 Task: Assign Issue Issue0000000365 to Sprint Sprint0000000219 in Scrum Project Project0000000073 in Jira. Assign Issue Issue0000000366 to Sprint Sprint0000000220 in Scrum Project Project0000000074 in Jira. Assign Issue Issue0000000367 to Sprint Sprint0000000220 in Scrum Project Project0000000074 in Jira. Assign Issue Issue0000000368 to Sprint Sprint0000000221 in Scrum Project Project0000000074 in Jira. Assign Issue Issue0000000369 to Sprint Sprint0000000221 in Scrum Project Project0000000074 in Jira
Action: Mouse moved to (106, 283)
Screenshot: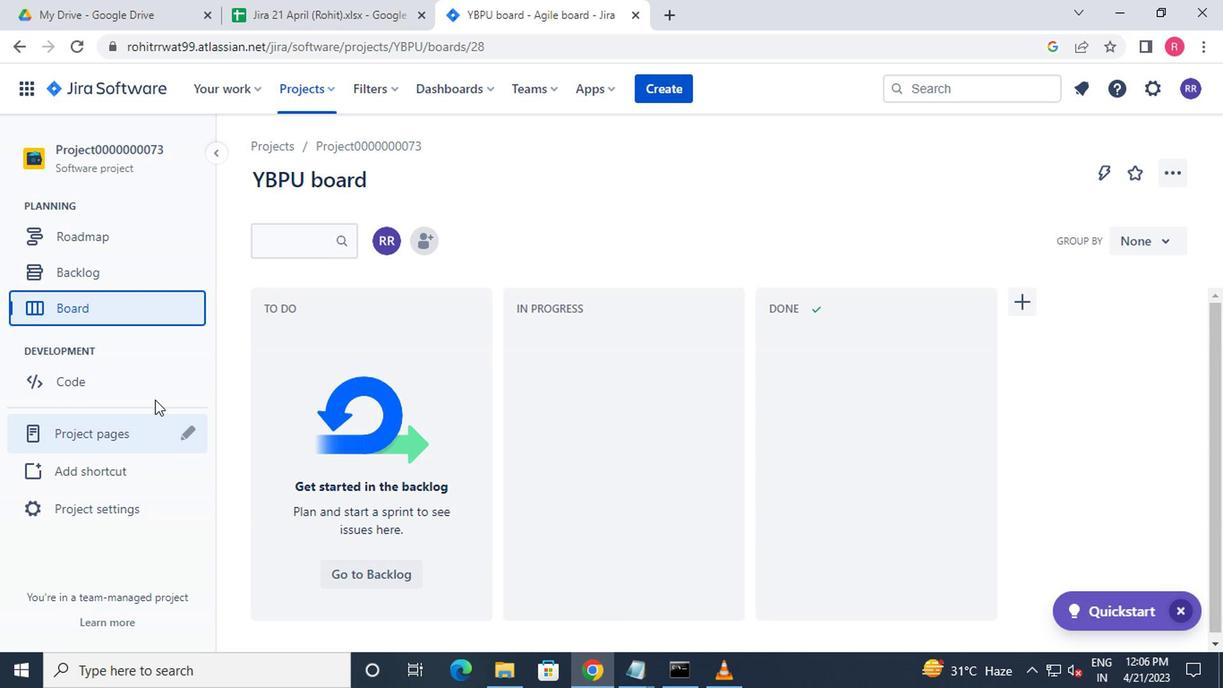 
Action: Mouse pressed left at (106, 283)
Screenshot: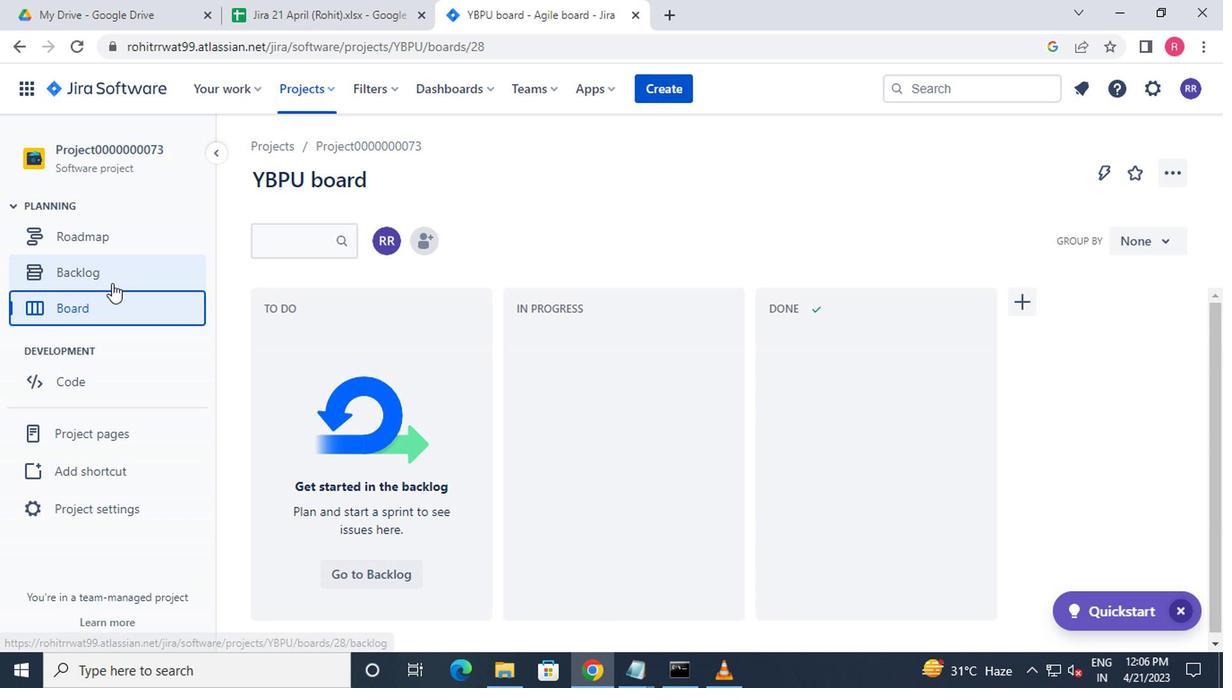 
Action: Mouse moved to (103, 318)
Screenshot: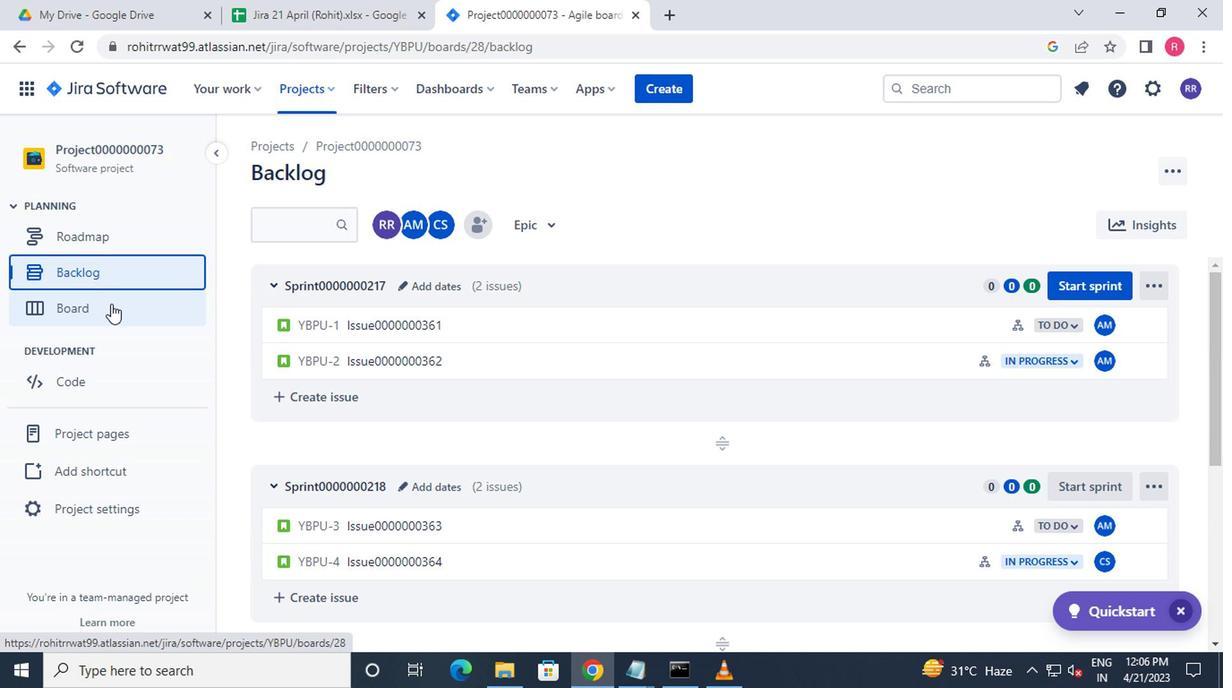 
Action: Mouse scrolled (103, 317) with delta (0, 0)
Screenshot: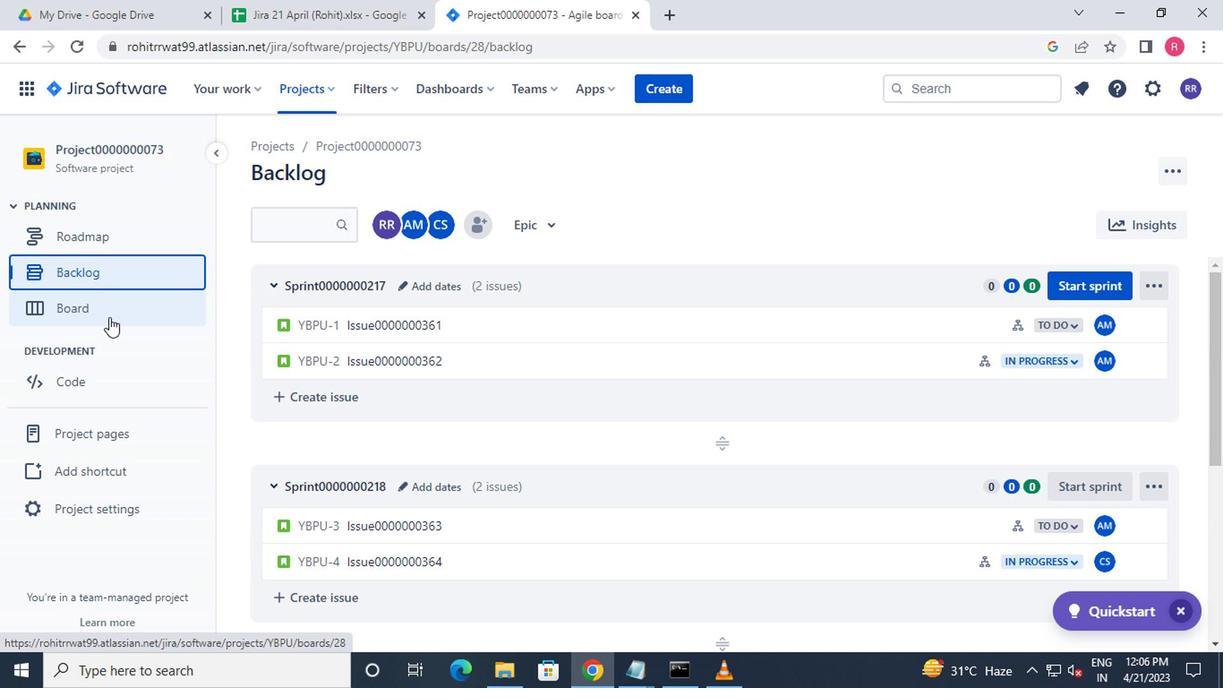 
Action: Mouse moved to (546, 504)
Screenshot: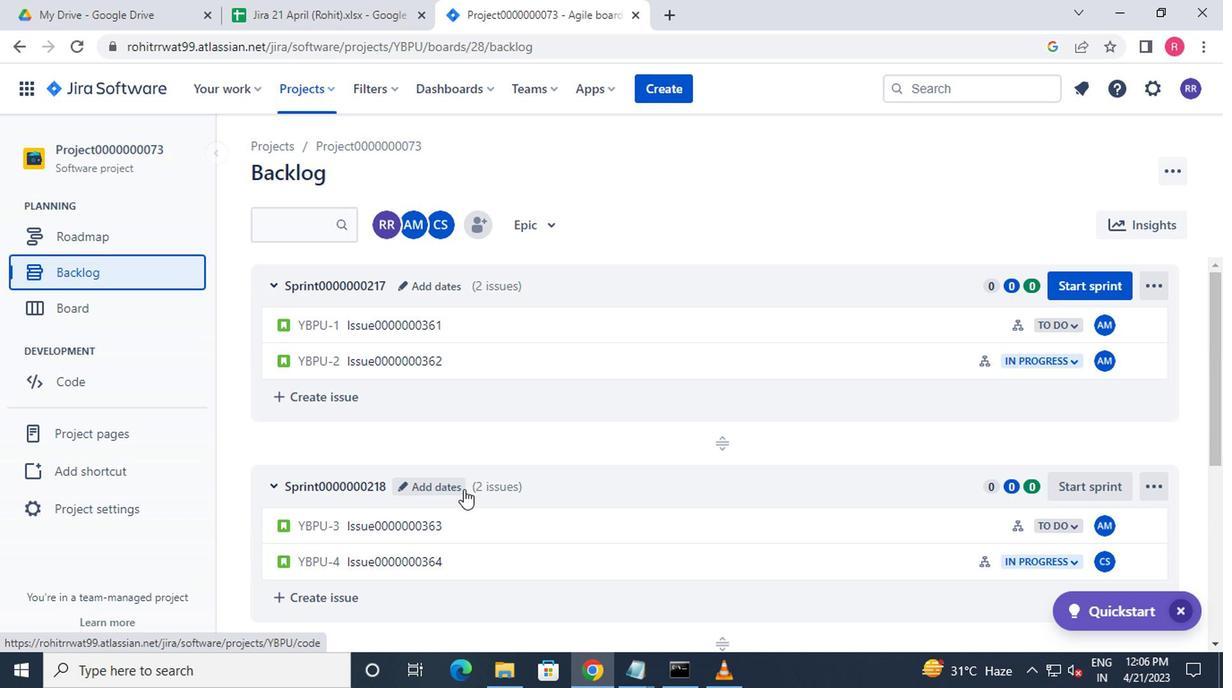 
Action: Mouse scrolled (546, 503) with delta (0, 0)
Screenshot: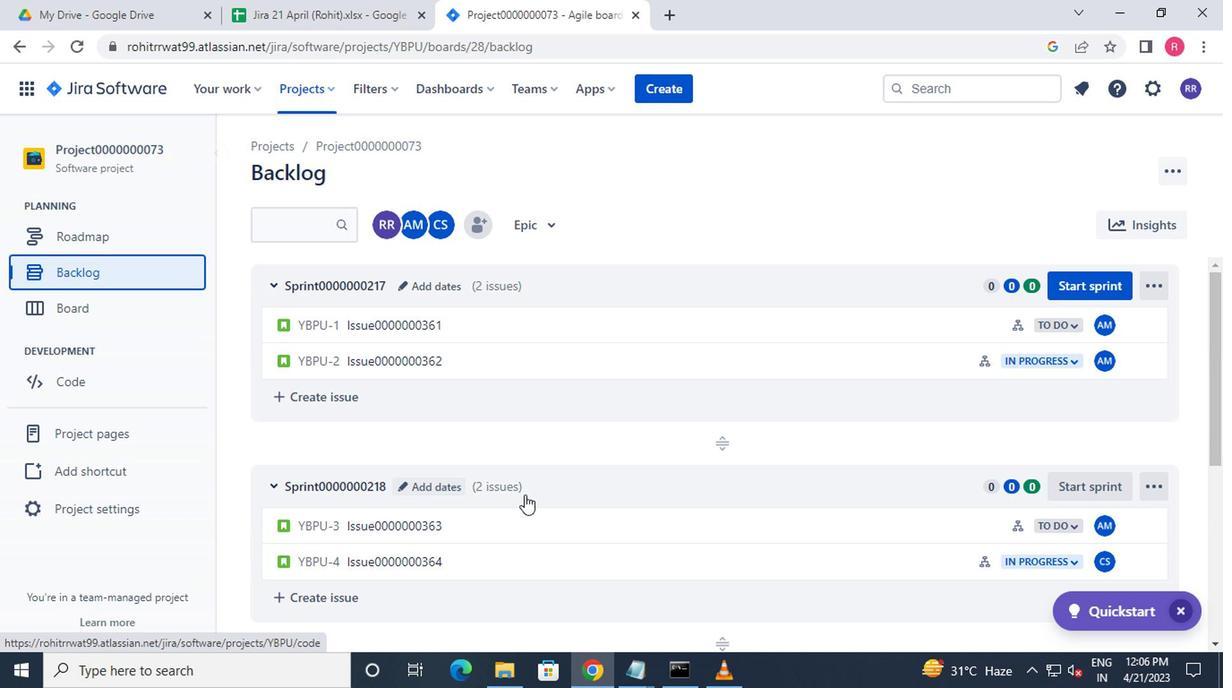 
Action: Mouse moved to (548, 506)
Screenshot: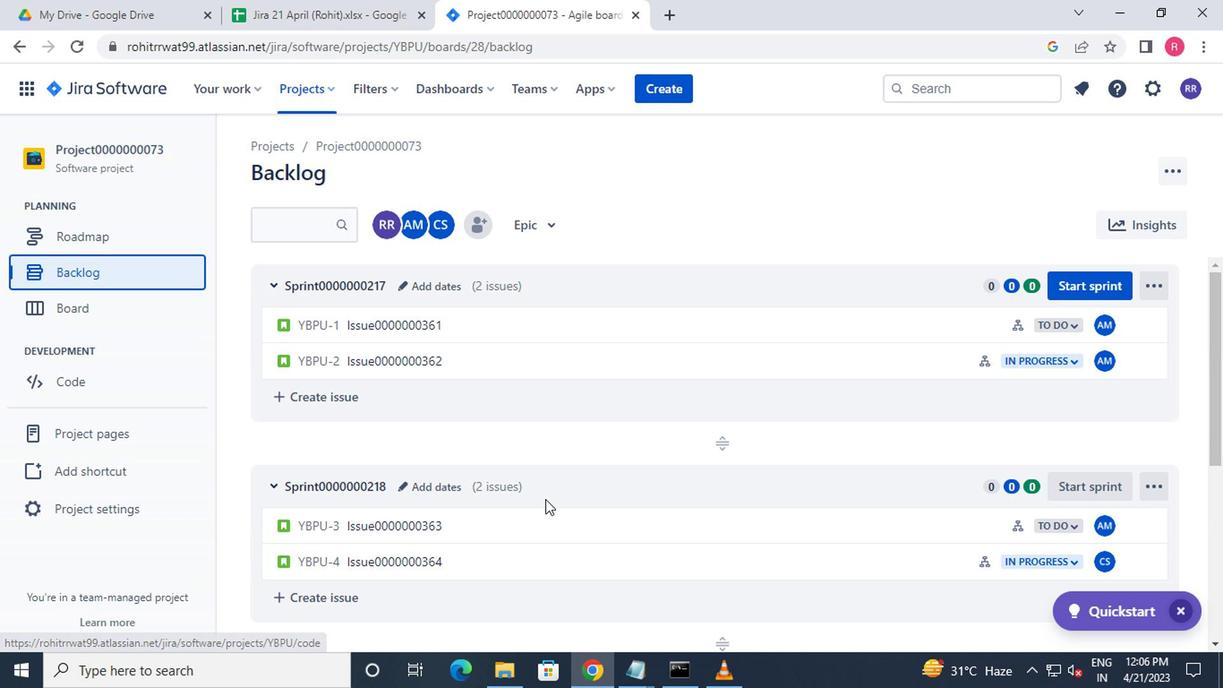 
Action: Mouse scrolled (548, 505) with delta (0, 0)
Screenshot: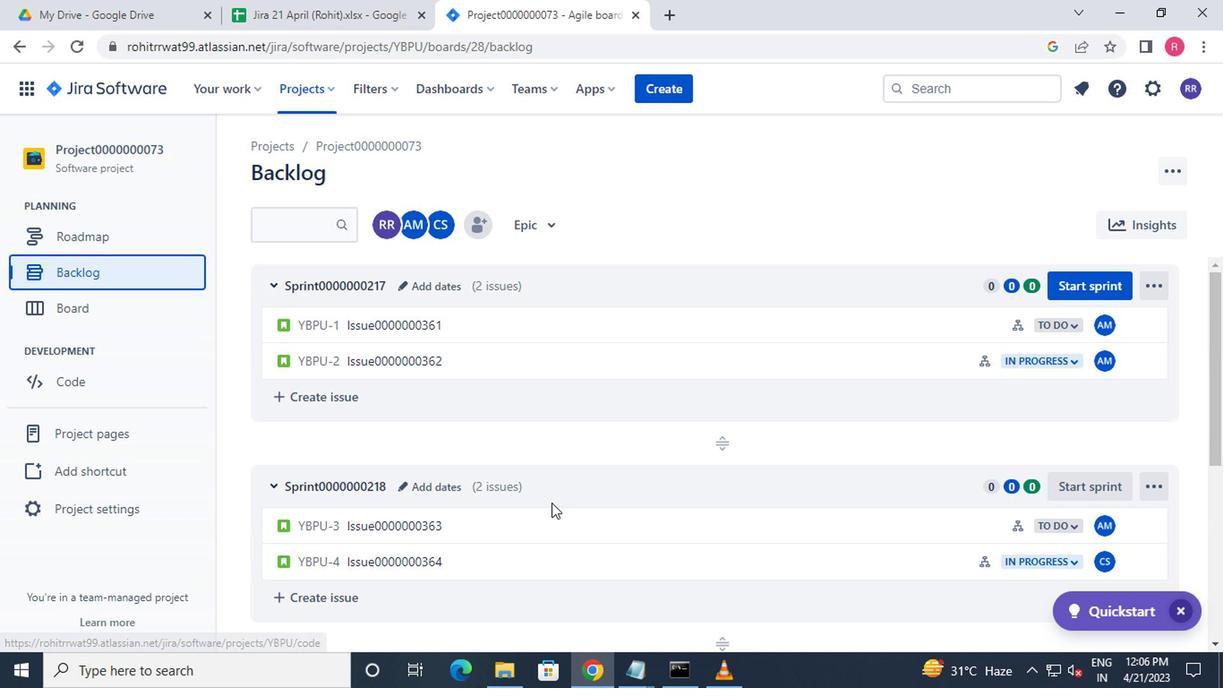 
Action: Mouse moved to (554, 479)
Screenshot: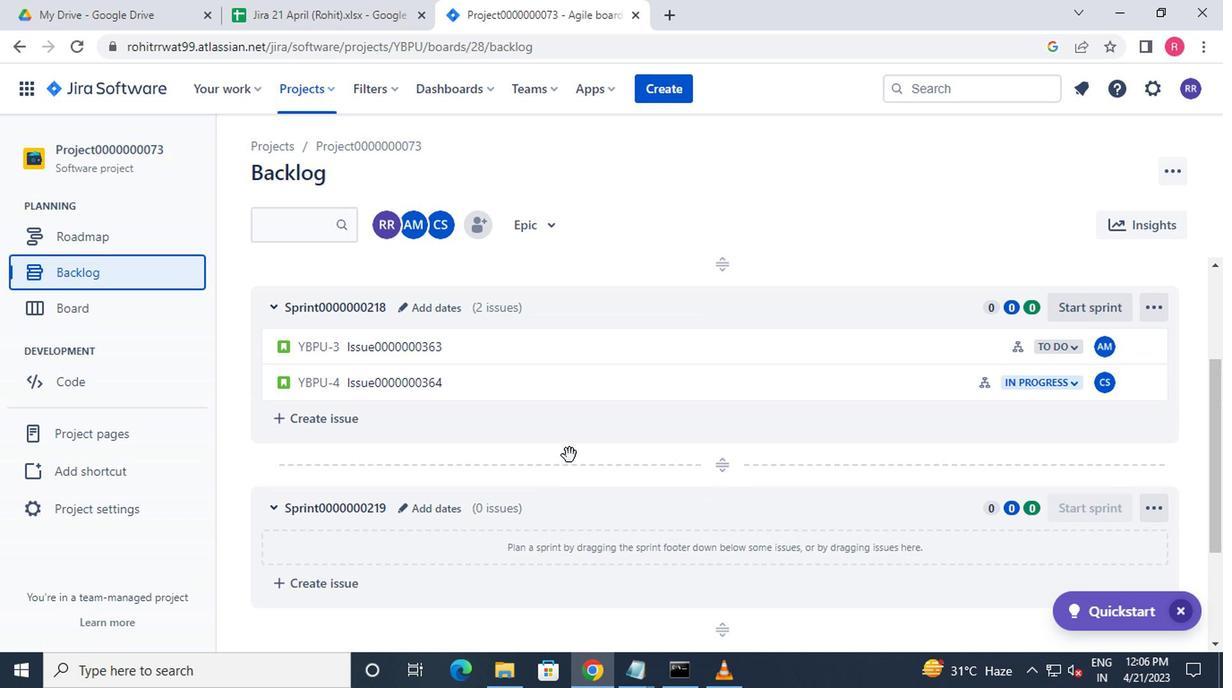
Action: Mouse scrolled (554, 479) with delta (0, 0)
Screenshot: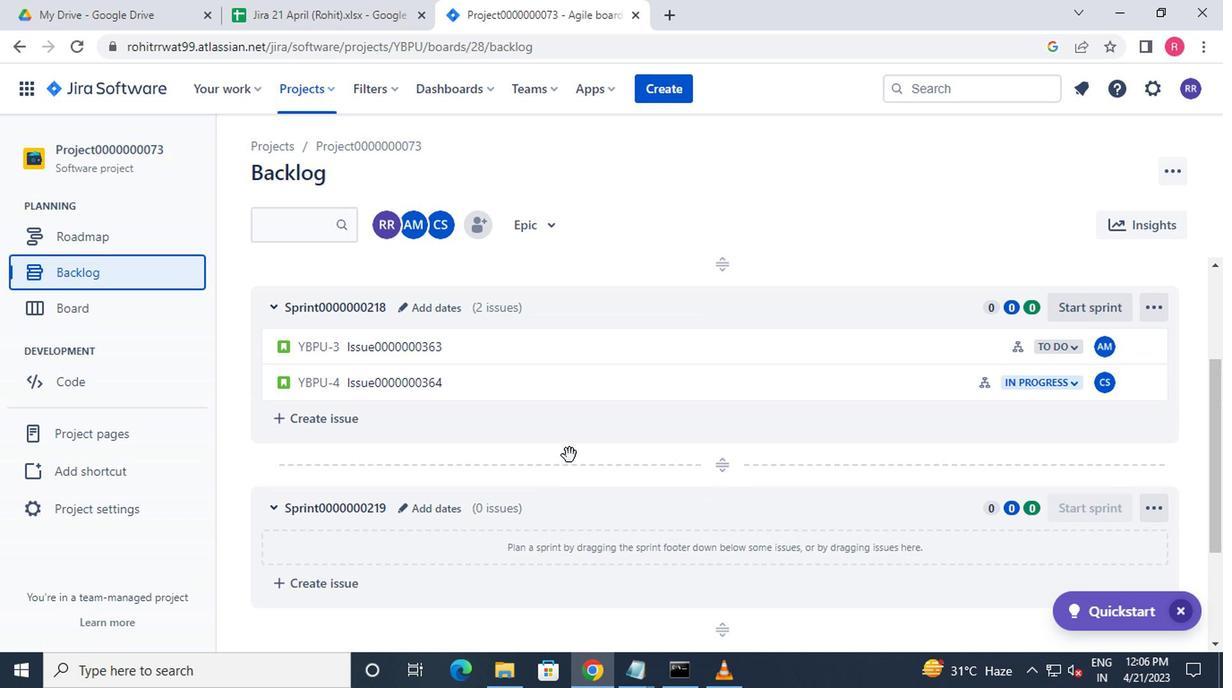 
Action: Mouse moved to (555, 486)
Screenshot: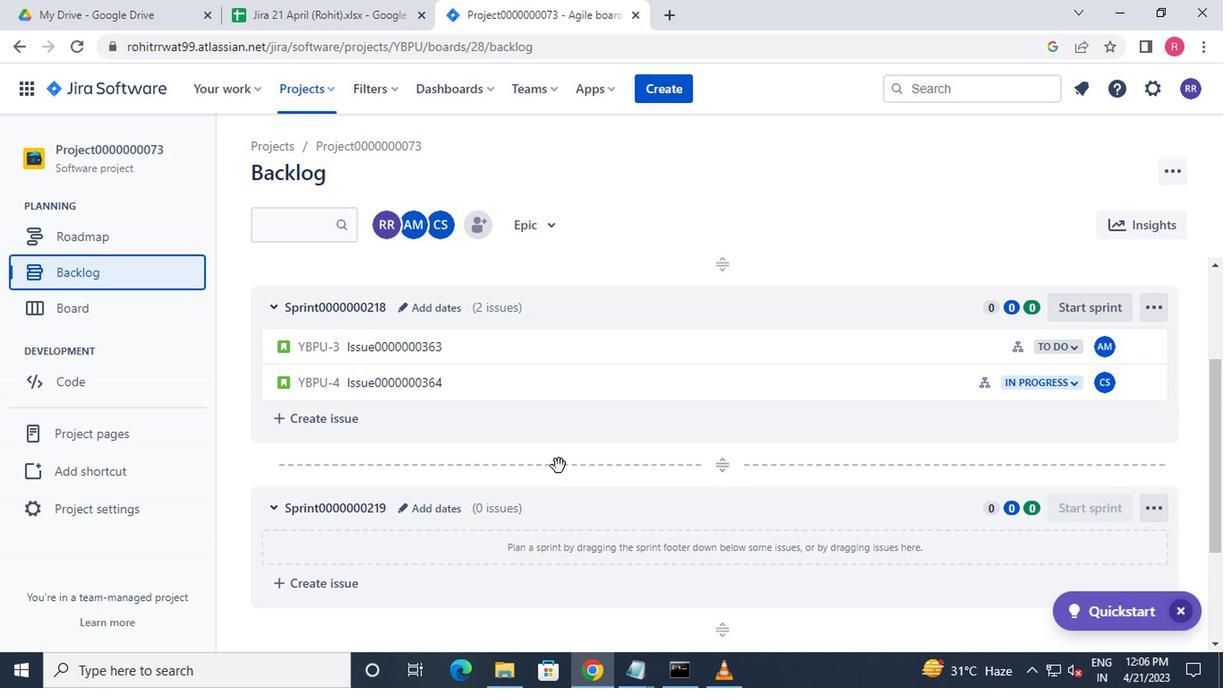 
Action: Mouse scrolled (555, 486) with delta (0, 0)
Screenshot: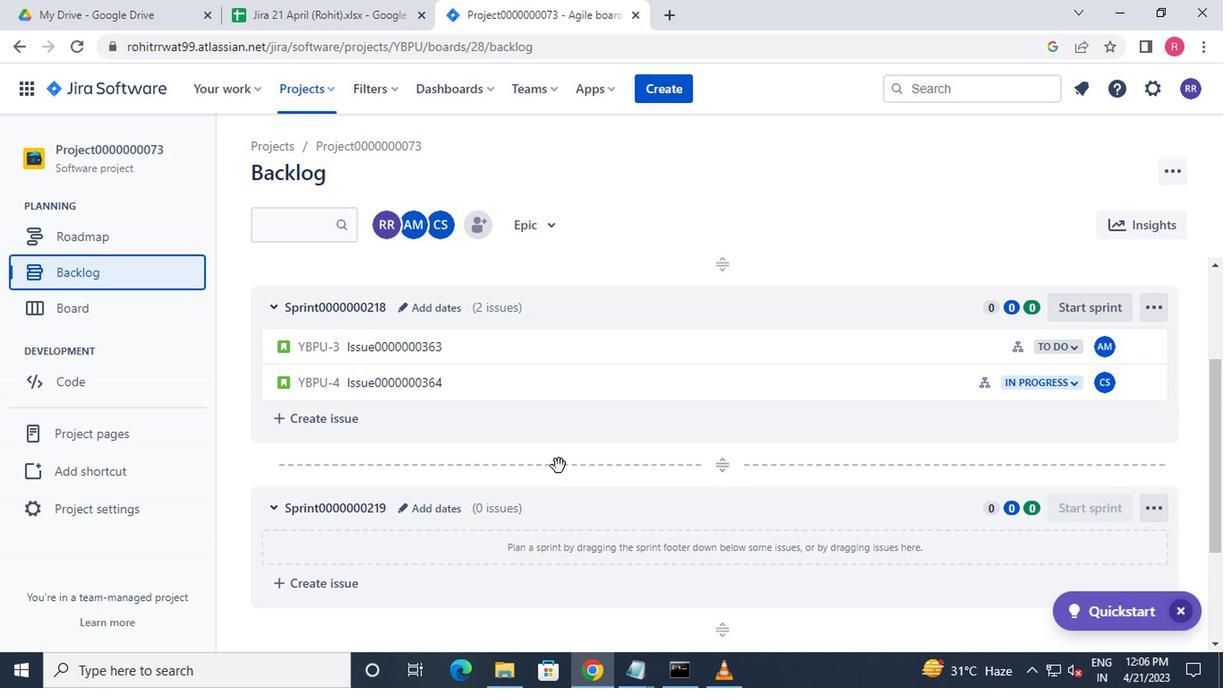 
Action: Mouse moved to (557, 488)
Screenshot: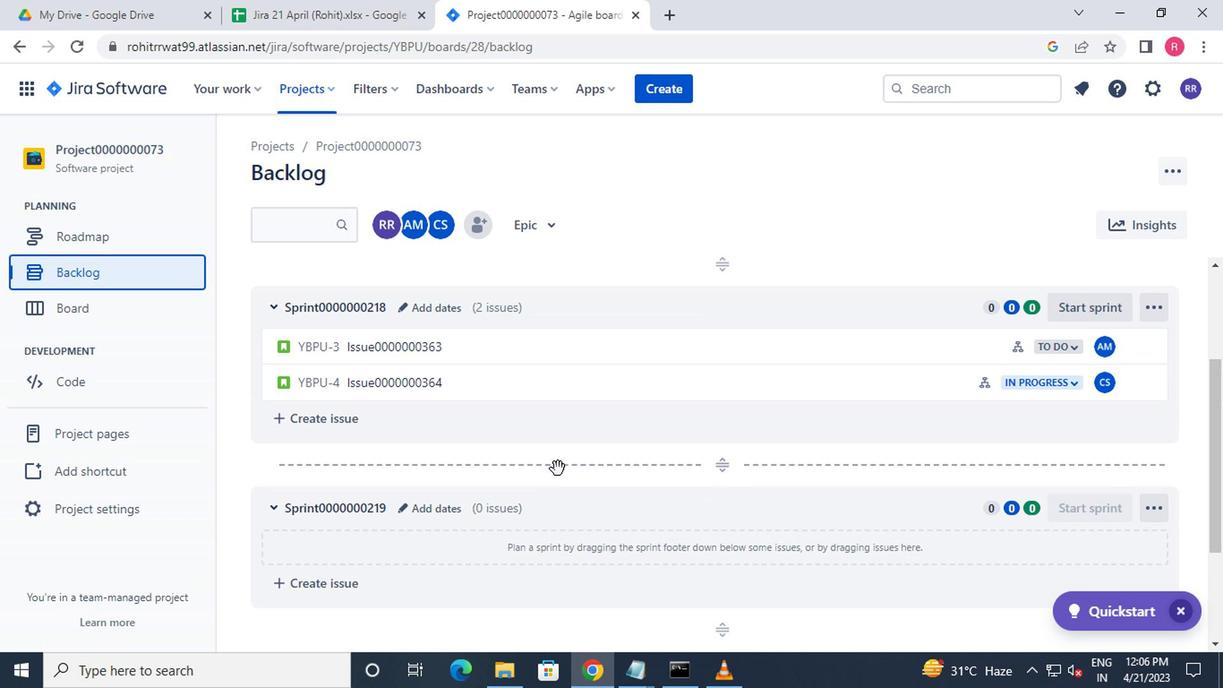 
Action: Mouse scrolled (557, 486) with delta (0, -1)
Screenshot: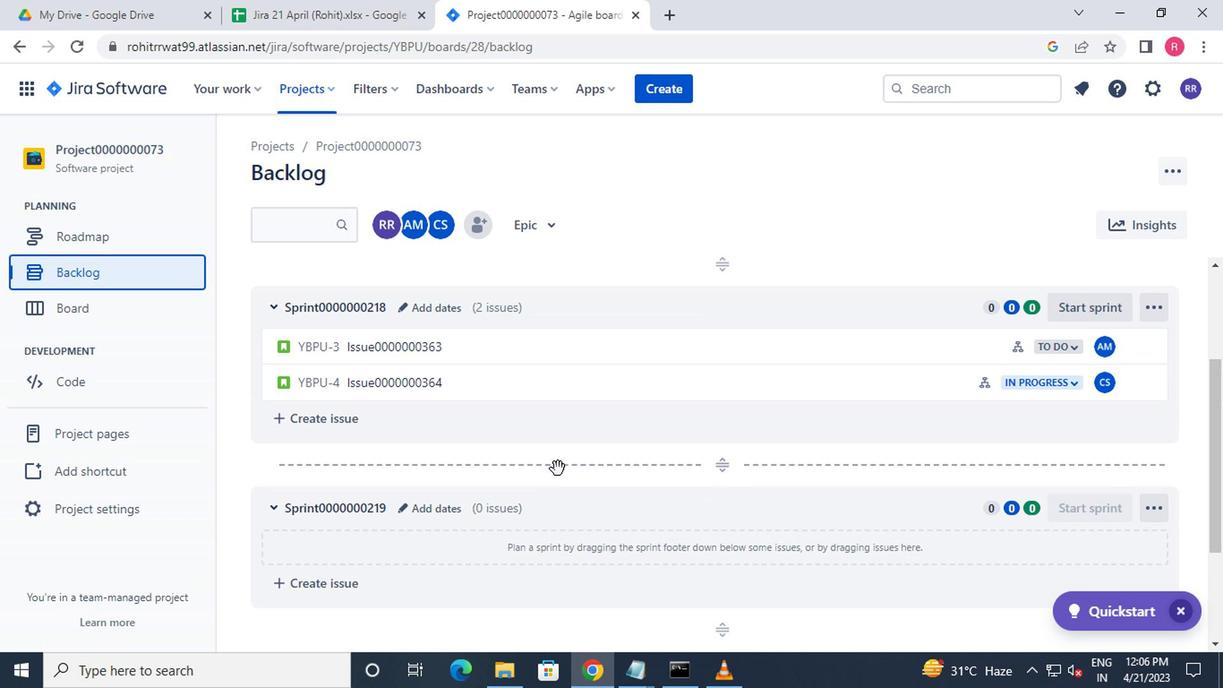 
Action: Mouse moved to (559, 490)
Screenshot: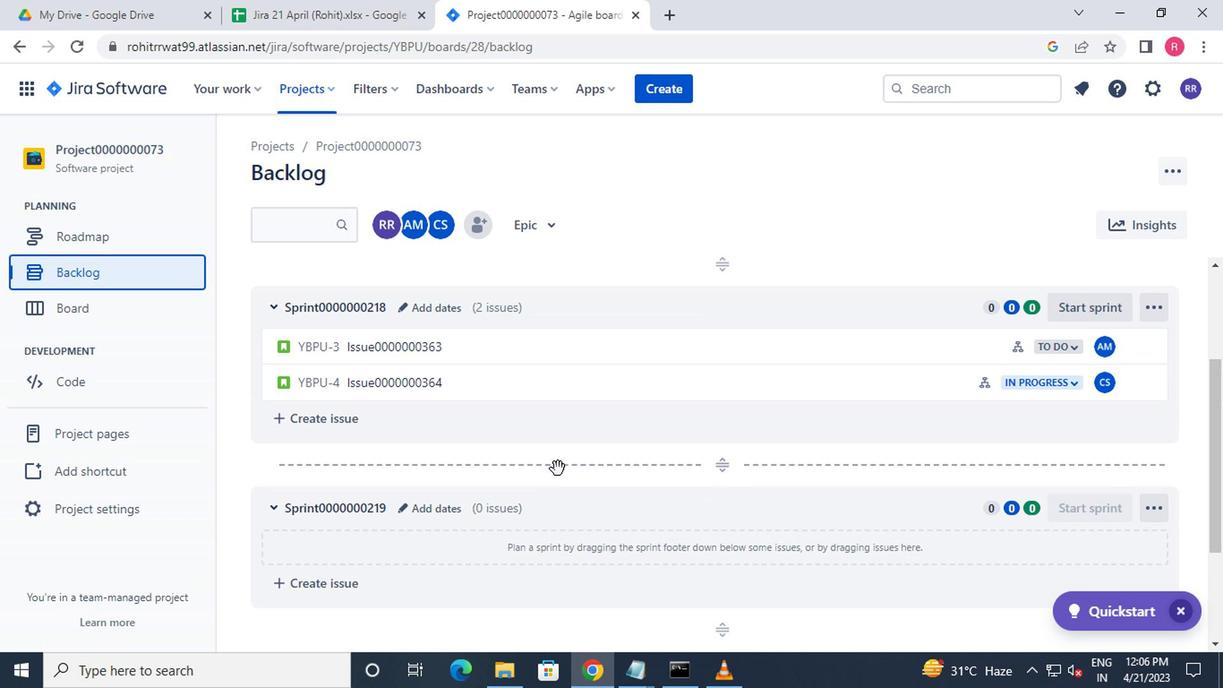 
Action: Mouse scrolled (559, 490) with delta (0, 0)
Screenshot: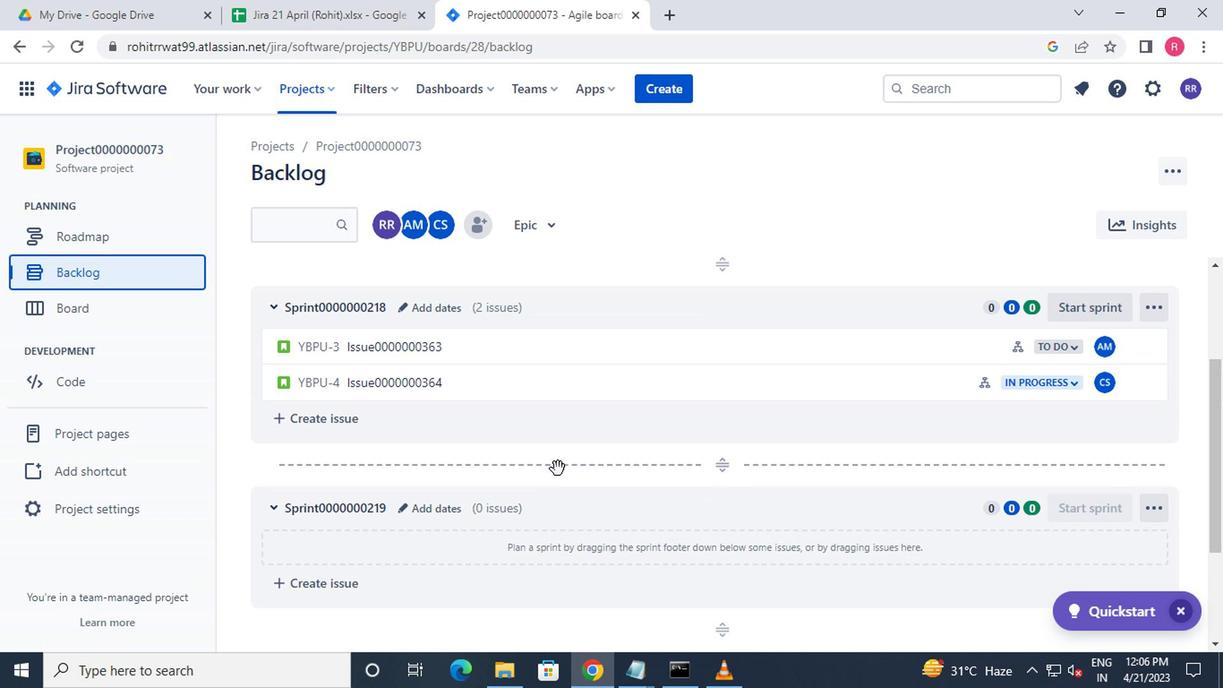 
Action: Mouse moved to (559, 509)
Screenshot: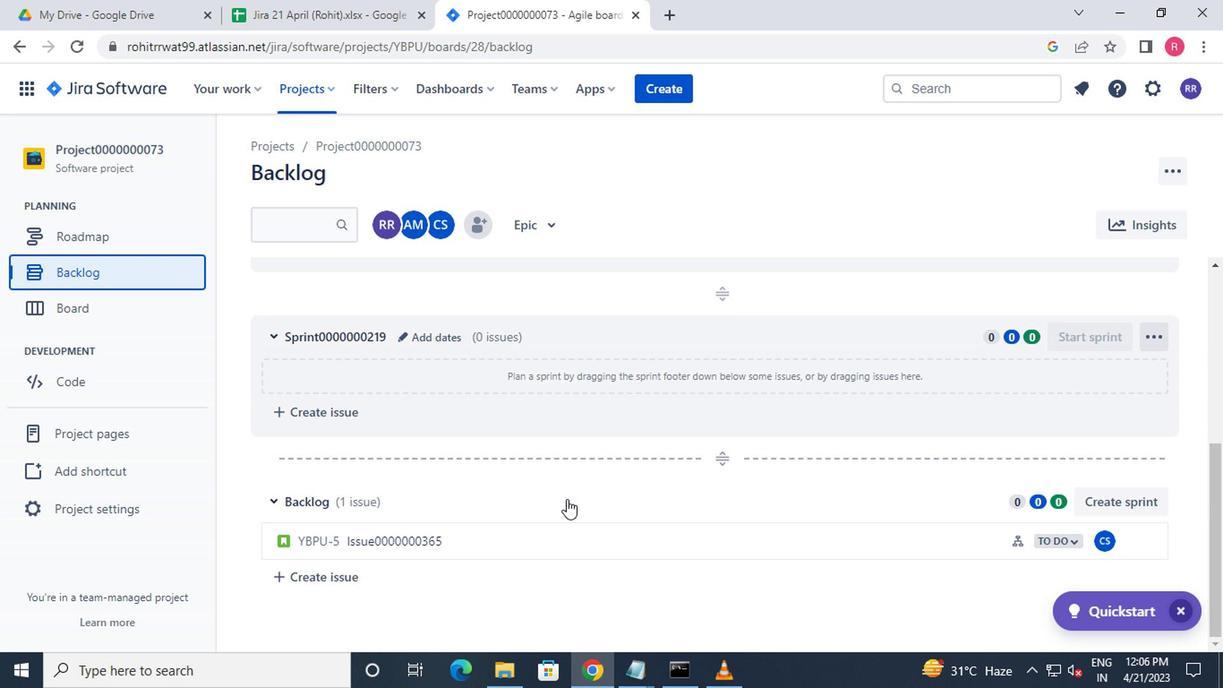 
Action: Mouse scrolled (559, 508) with delta (0, -1)
Screenshot: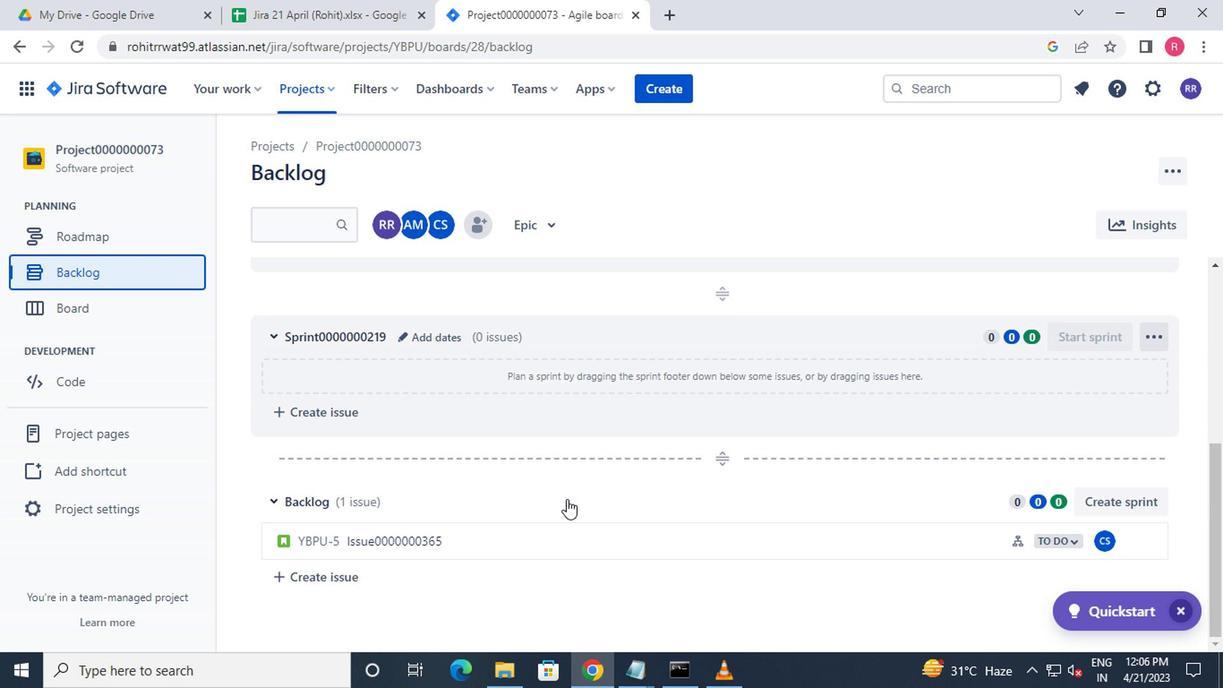 
Action: Mouse moved to (559, 511)
Screenshot: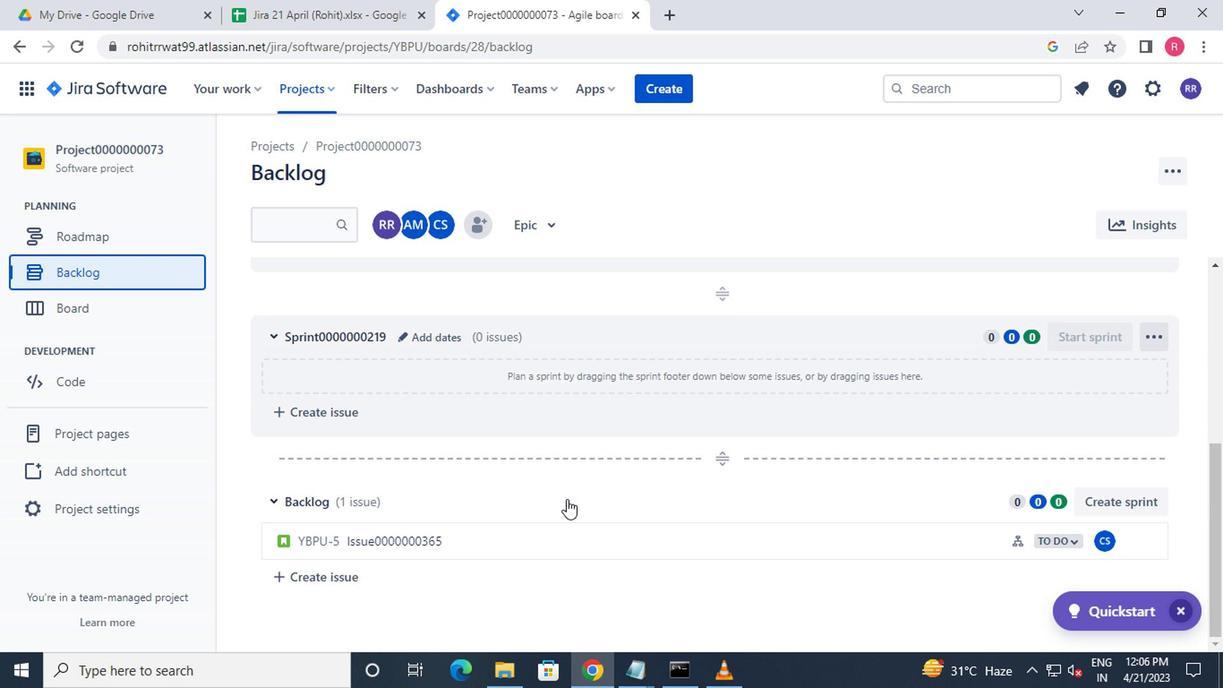 
Action: Mouse scrolled (559, 510) with delta (0, 0)
Screenshot: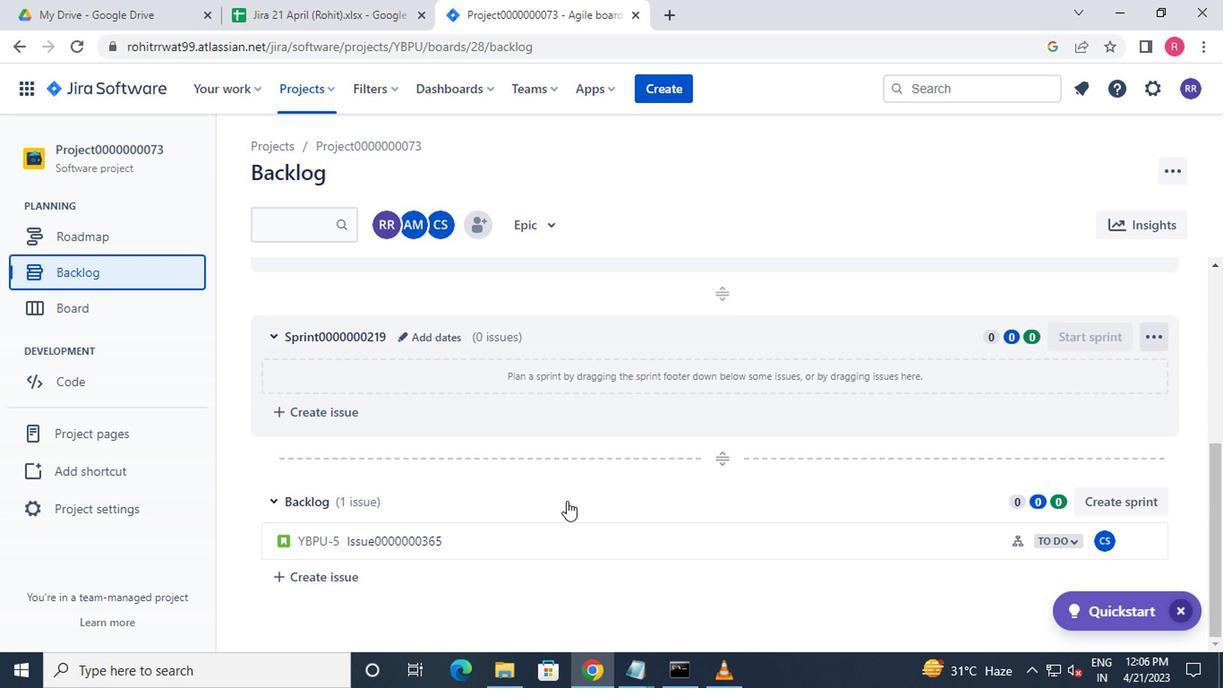 
Action: Mouse moved to (1137, 549)
Screenshot: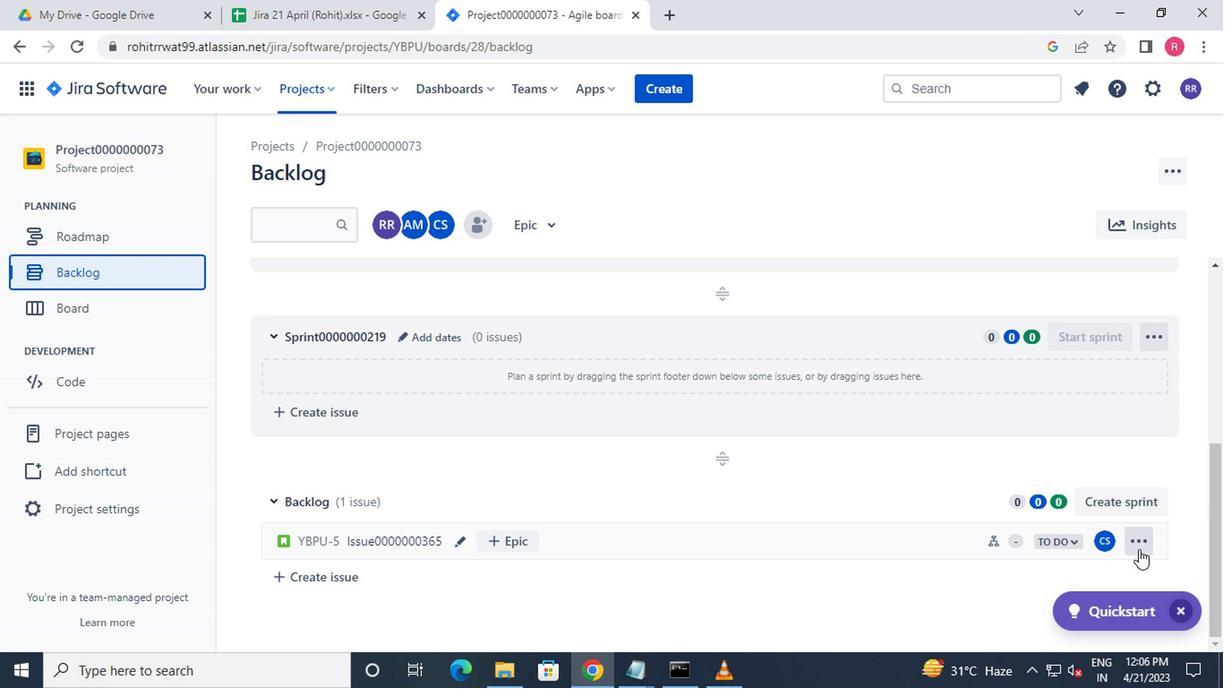 
Action: Mouse pressed left at (1137, 549)
Screenshot: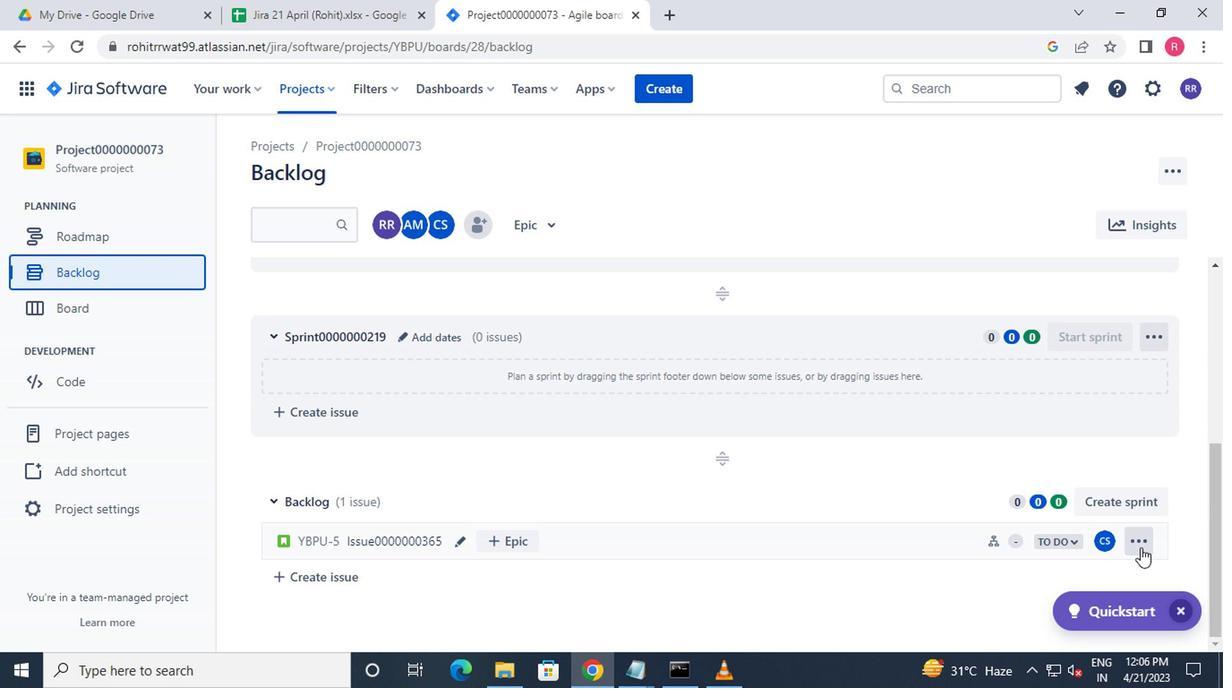 
Action: Mouse moved to (1109, 465)
Screenshot: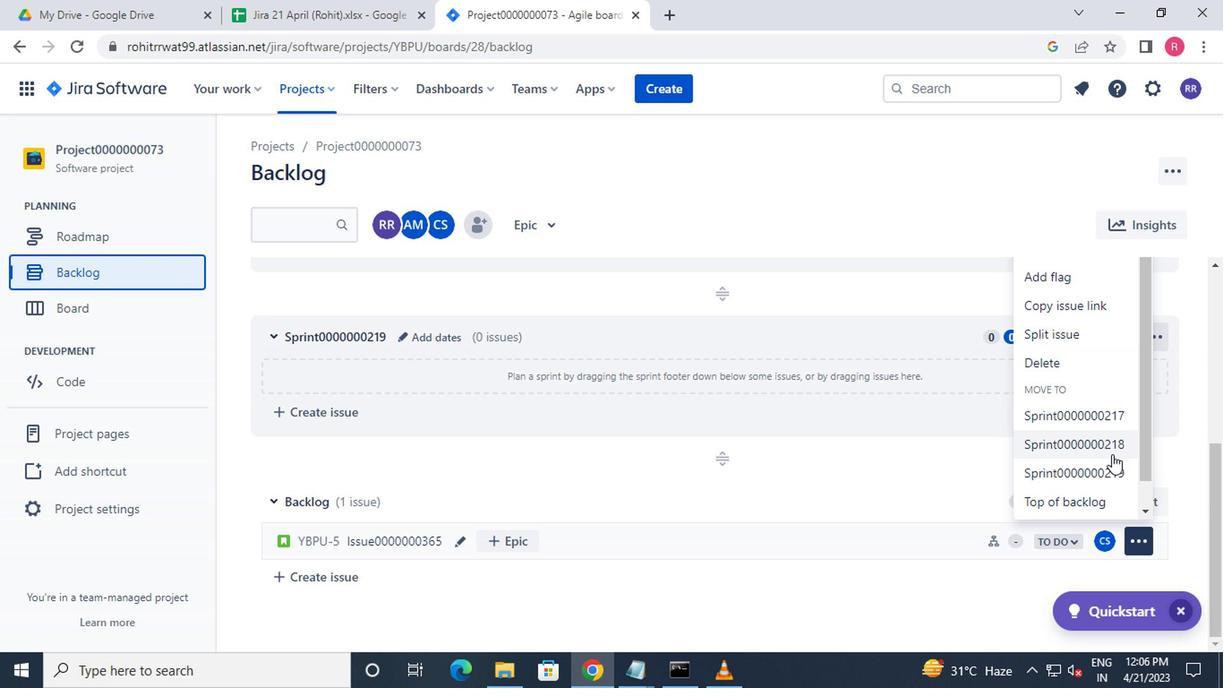 
Action: Mouse pressed left at (1109, 465)
Screenshot: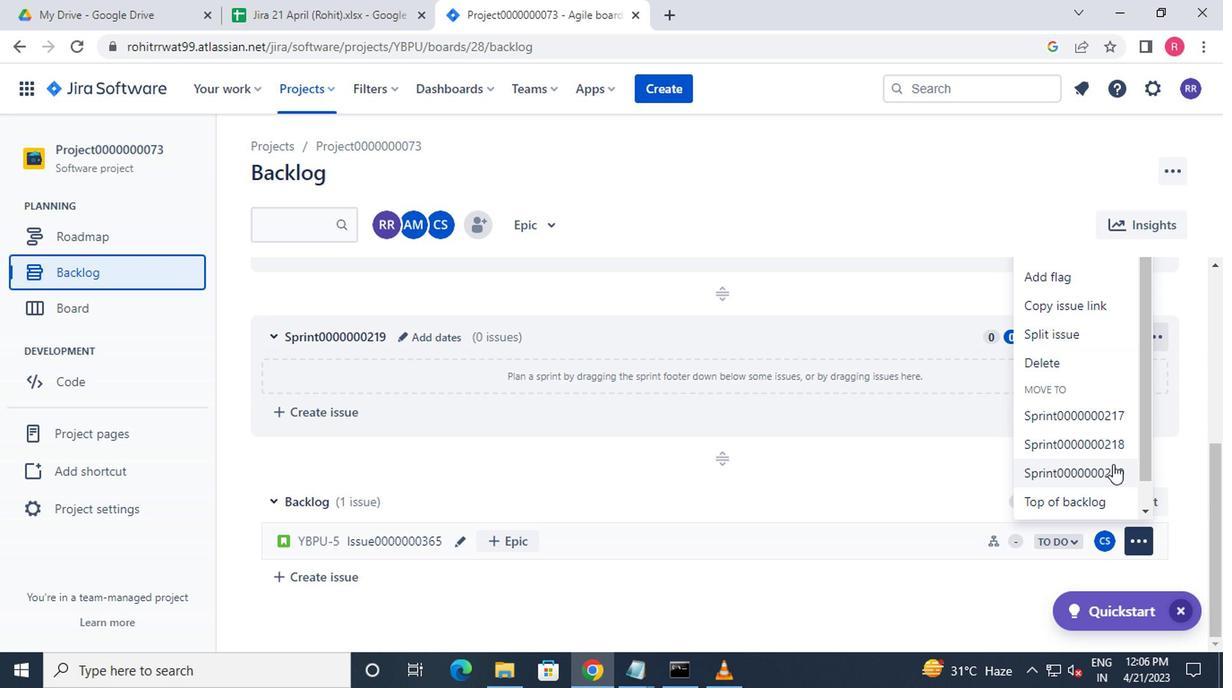 
Action: Mouse moved to (317, 90)
Screenshot: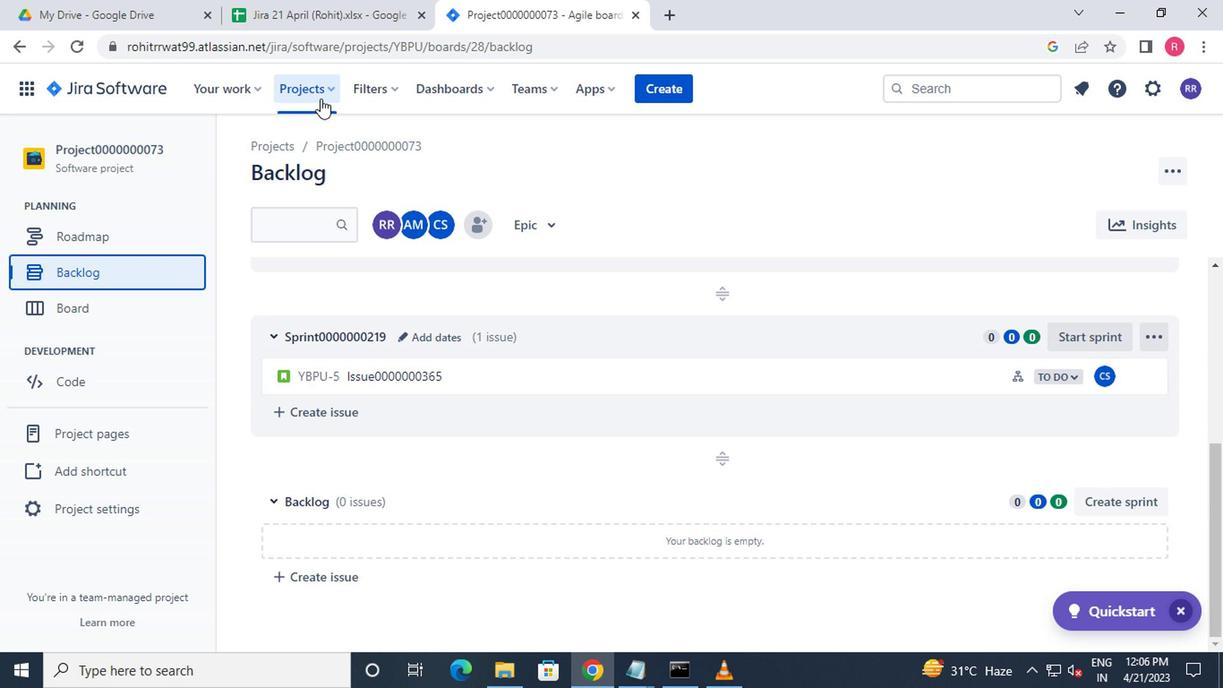 
Action: Mouse pressed left at (317, 90)
Screenshot: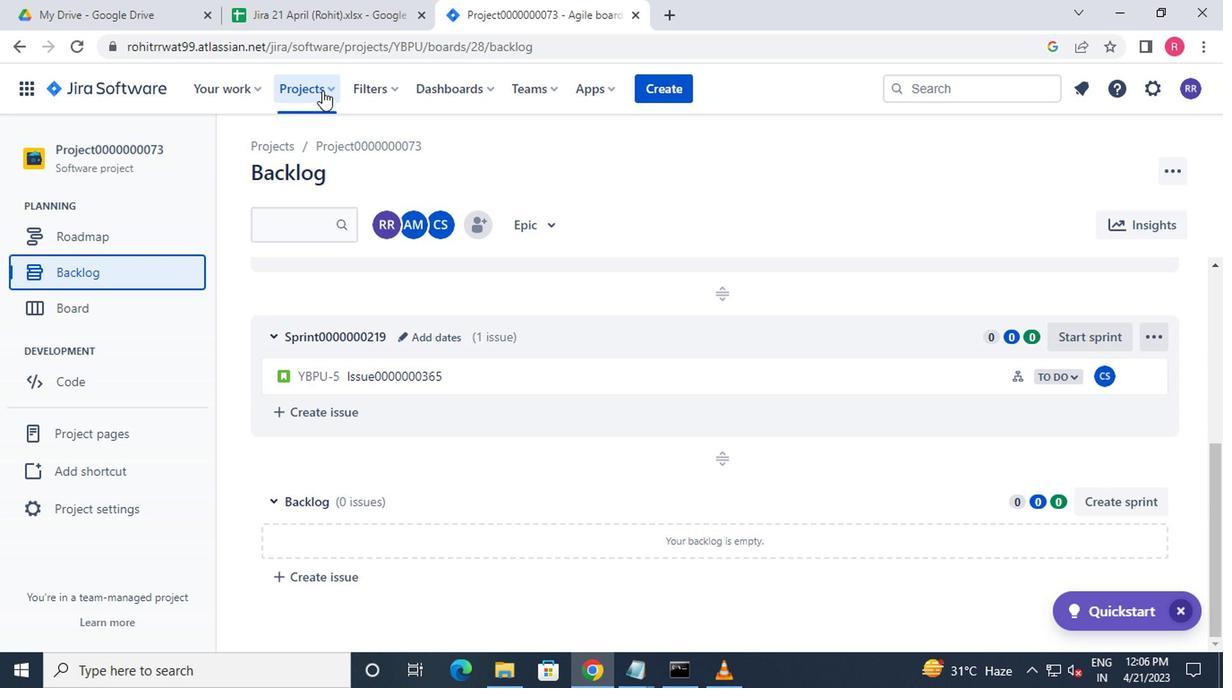 
Action: Mouse moved to (383, 209)
Screenshot: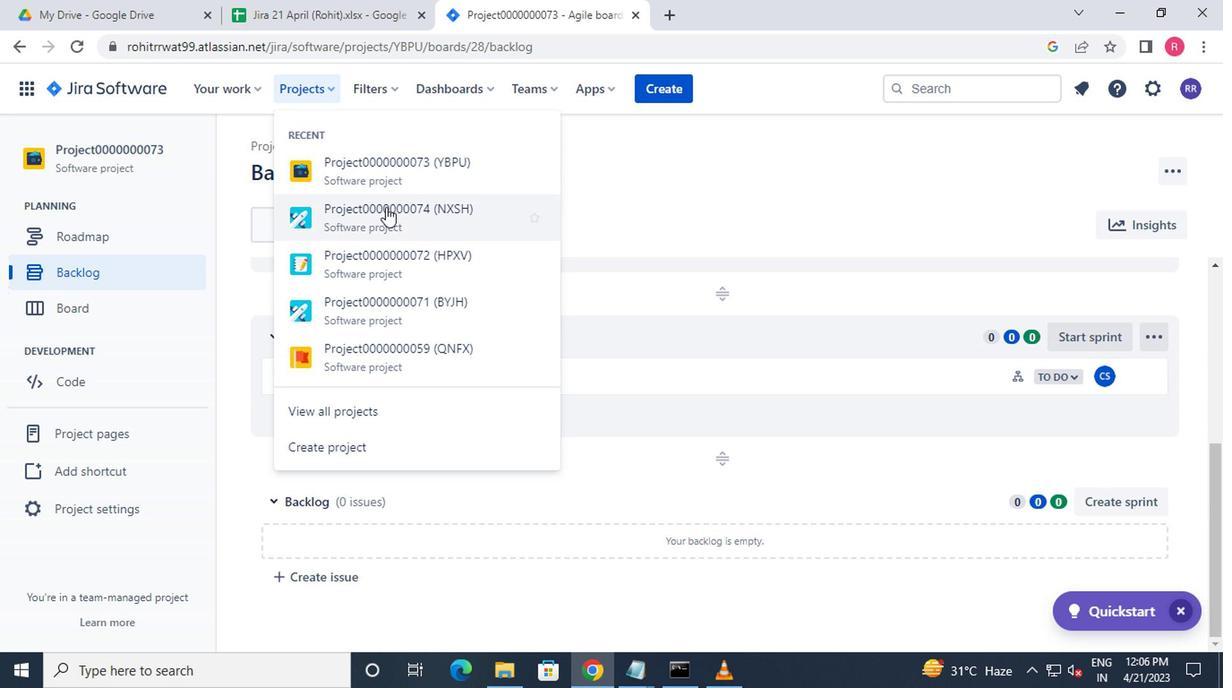 
Action: Mouse pressed left at (383, 209)
Screenshot: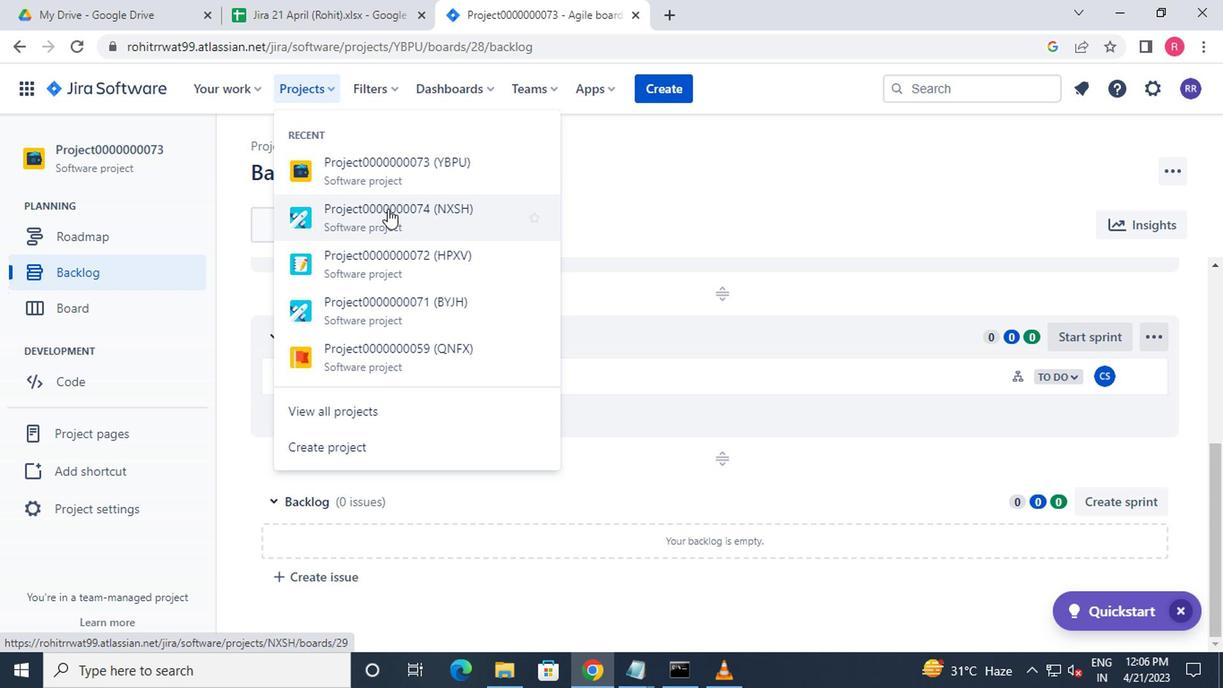 
Action: Mouse moved to (539, 341)
Screenshot: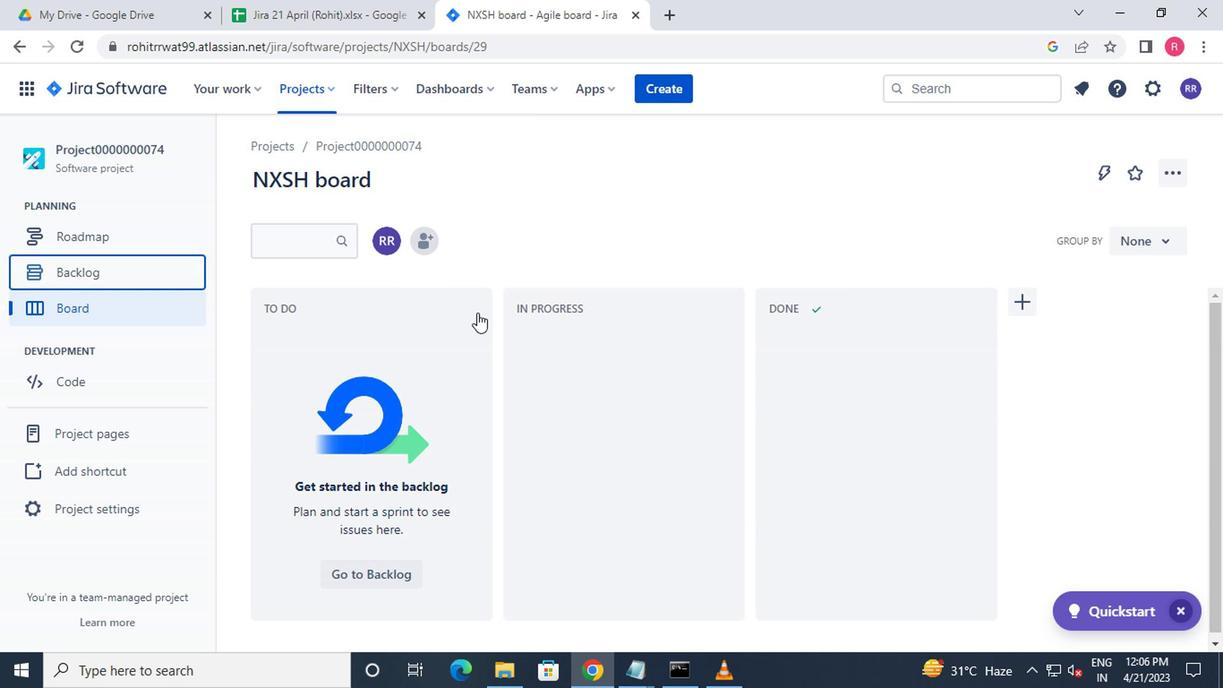 
Action: Mouse scrolled (539, 340) with delta (0, -1)
Screenshot: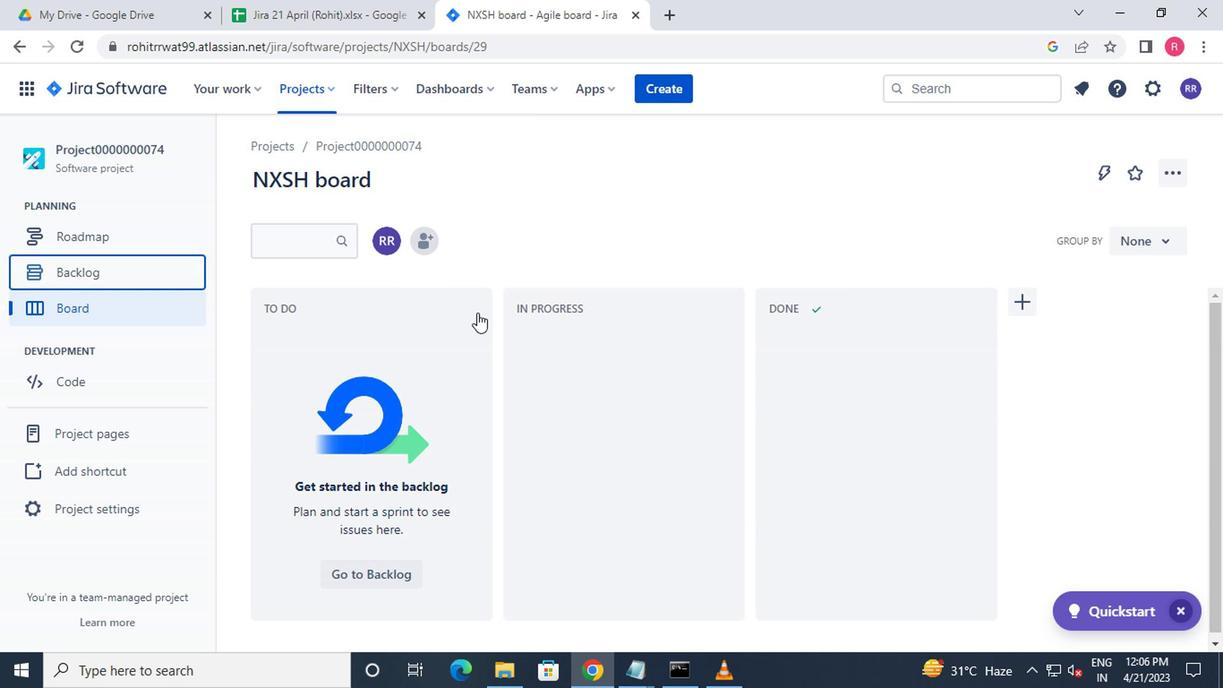 
Action: Mouse moved to (540, 342)
Screenshot: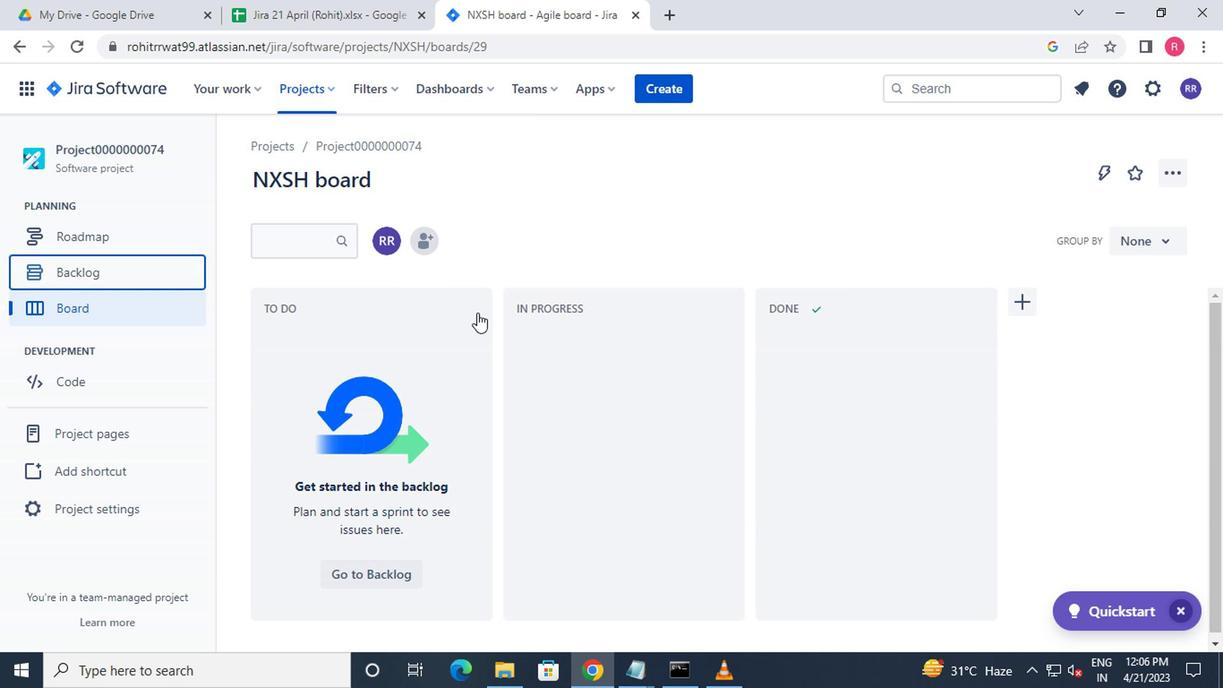 
Action: Mouse scrolled (540, 341) with delta (0, 0)
Screenshot: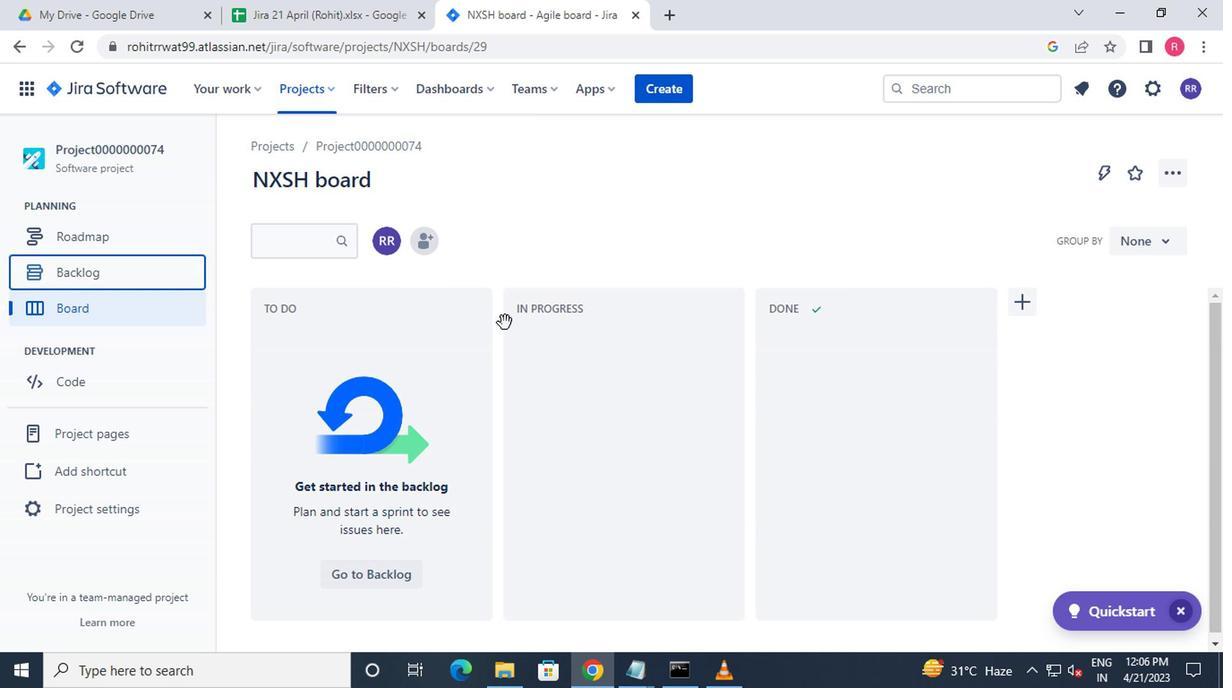 
Action: Mouse scrolled (540, 341) with delta (0, 0)
Screenshot: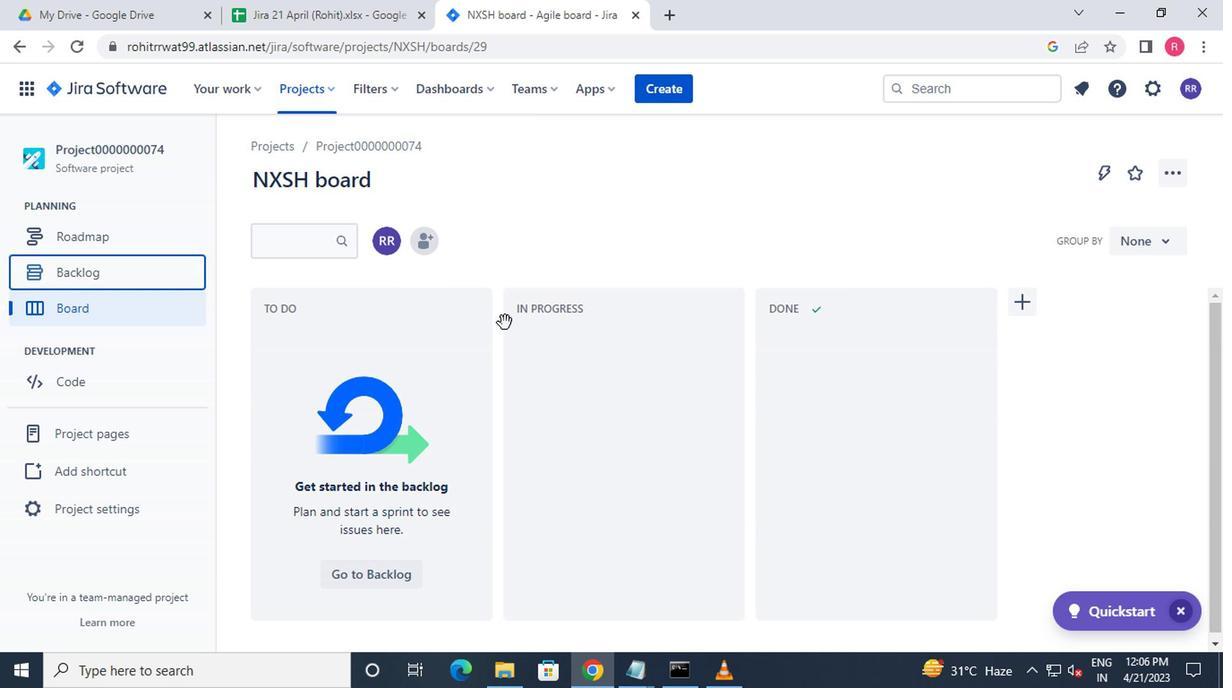 
Action: Mouse scrolled (540, 341) with delta (0, 0)
Screenshot: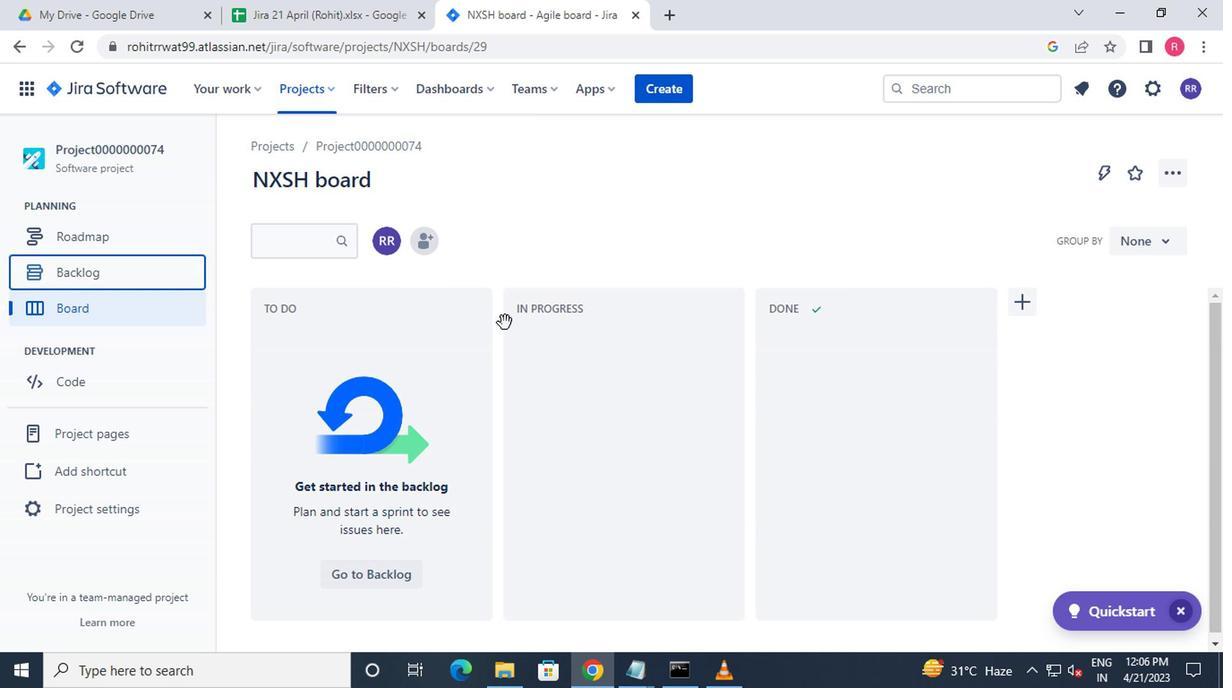 
Action: Mouse moved to (160, 282)
Screenshot: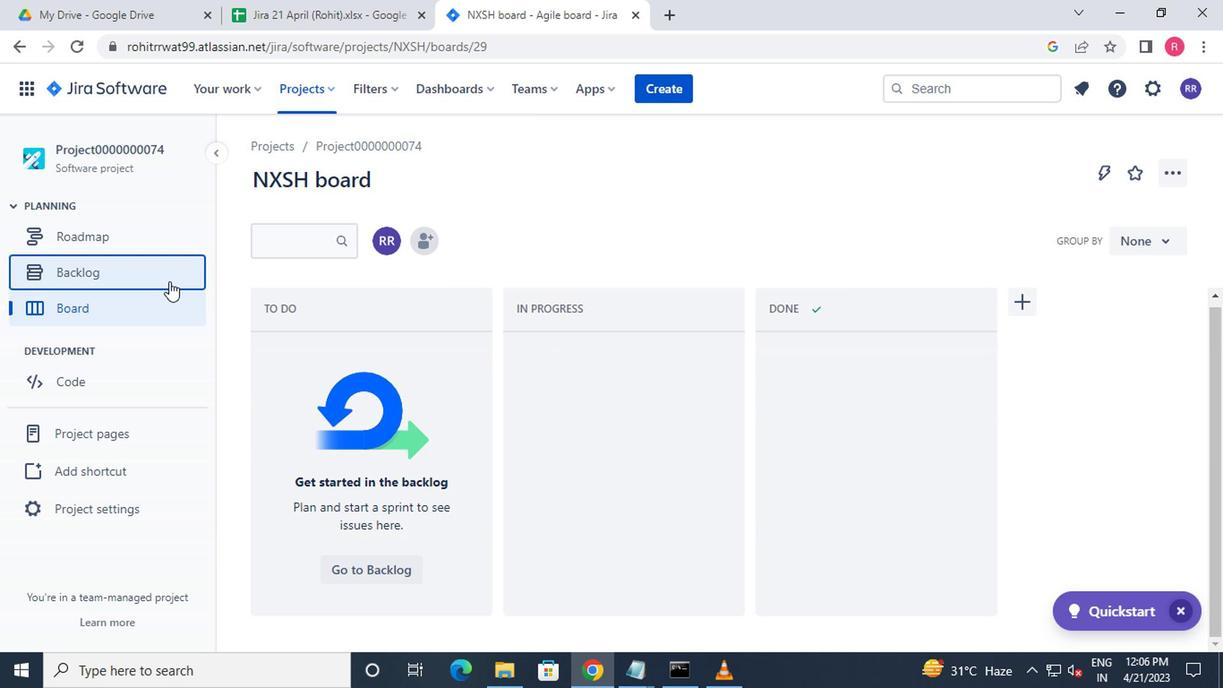 
Action: Mouse pressed left at (160, 282)
Screenshot: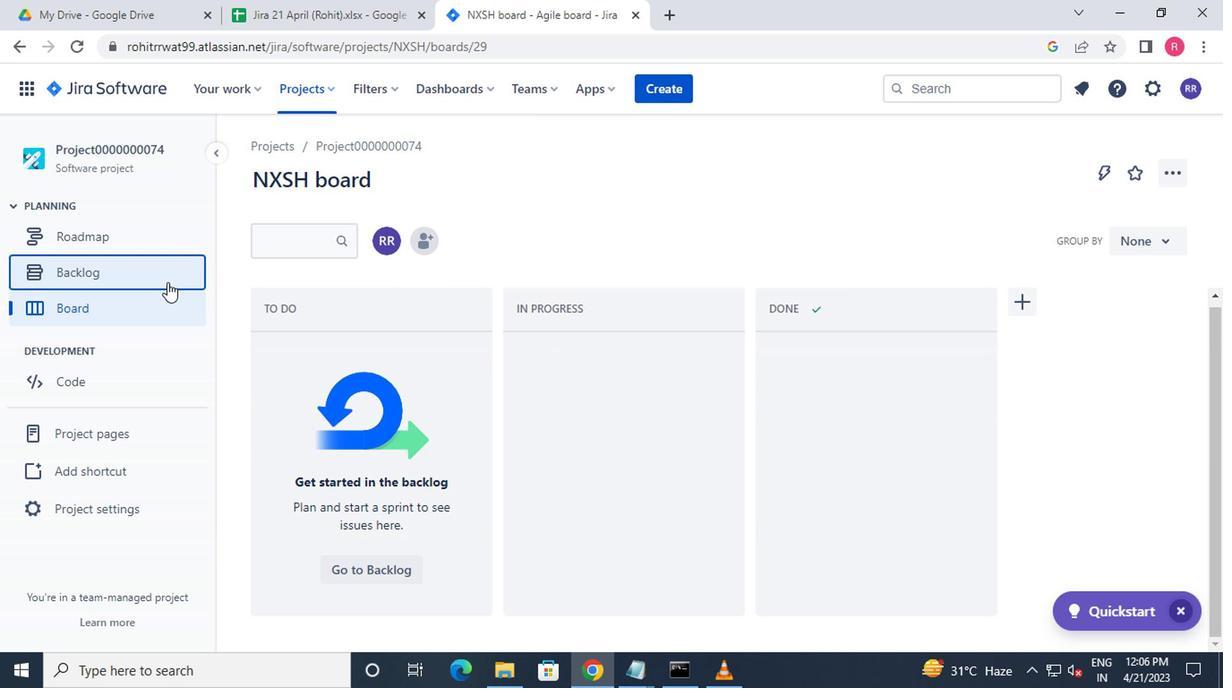 
Action: Mouse moved to (580, 387)
Screenshot: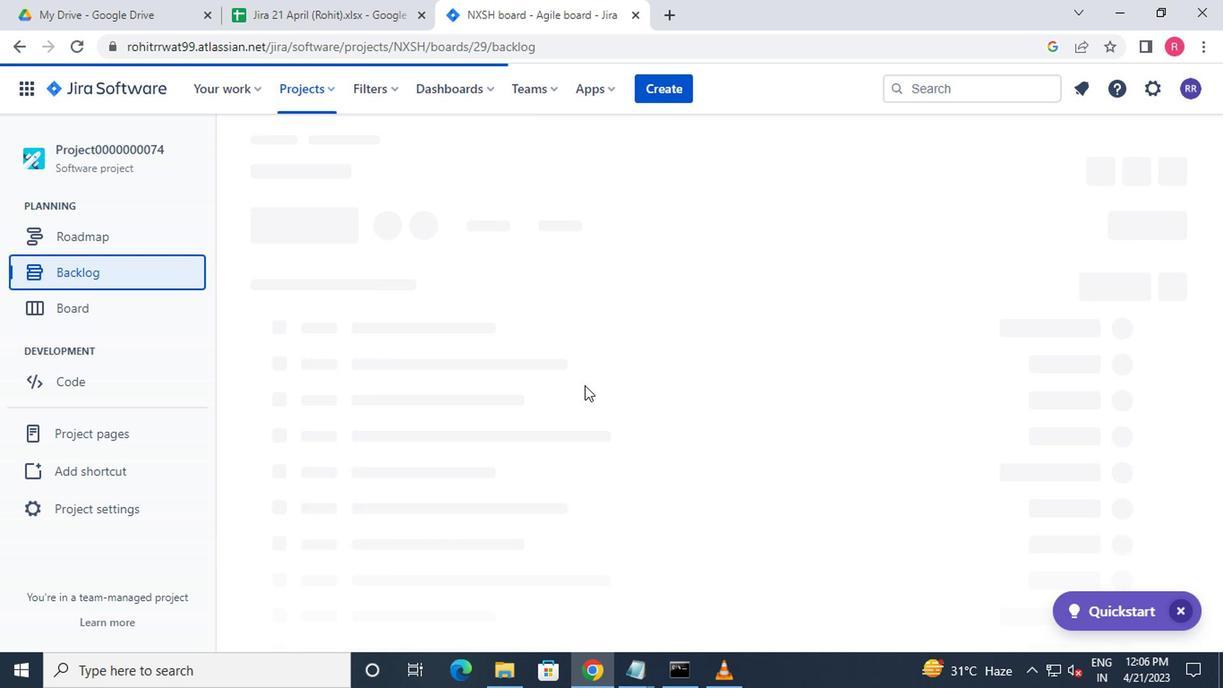 
Action: Mouse scrolled (580, 386) with delta (0, -1)
Screenshot: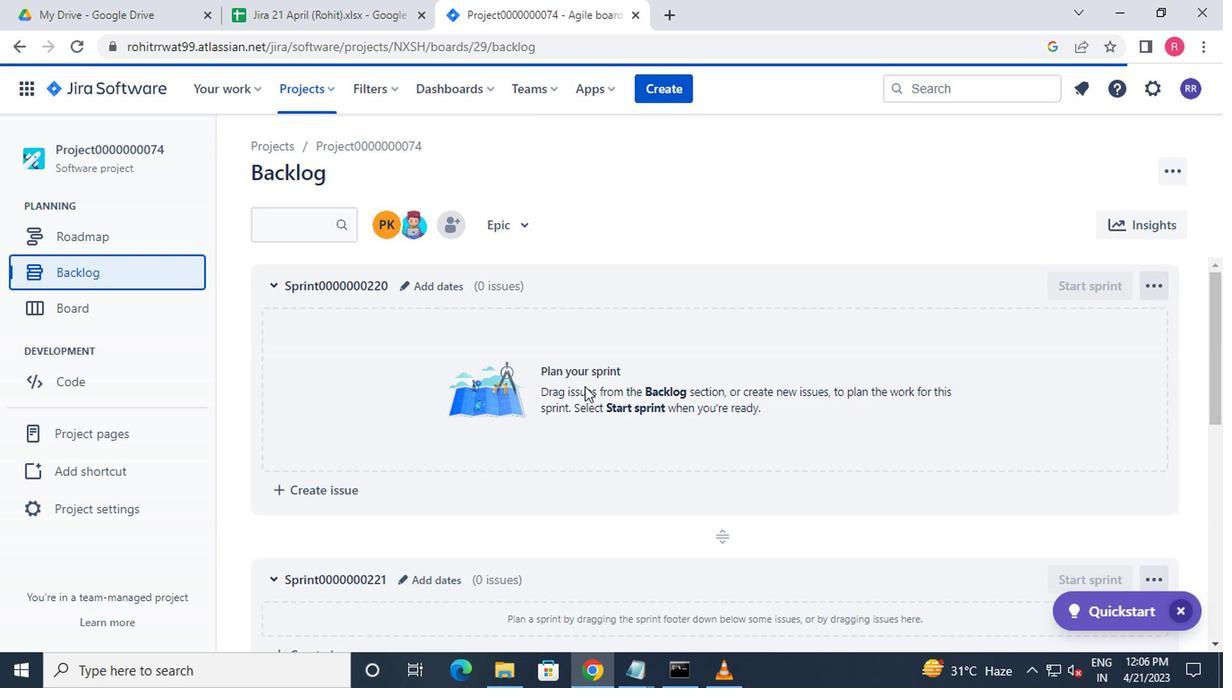 
Action: Mouse moved to (581, 387)
Screenshot: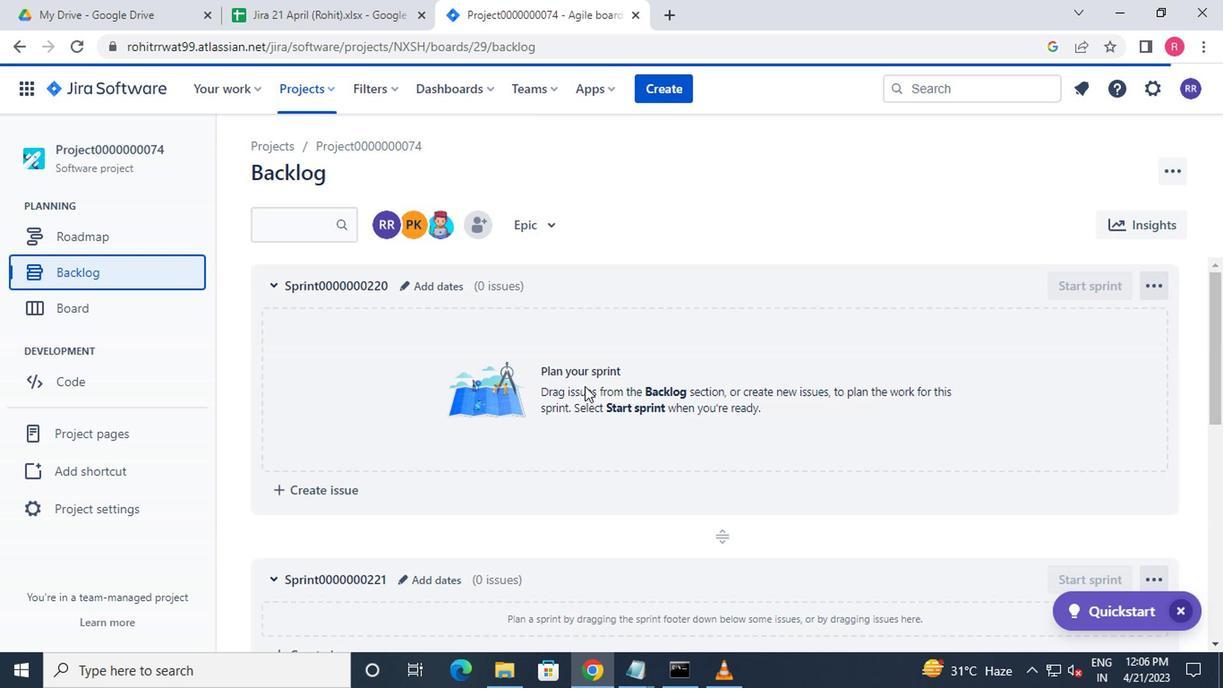 
Action: Mouse scrolled (581, 386) with delta (0, -1)
Screenshot: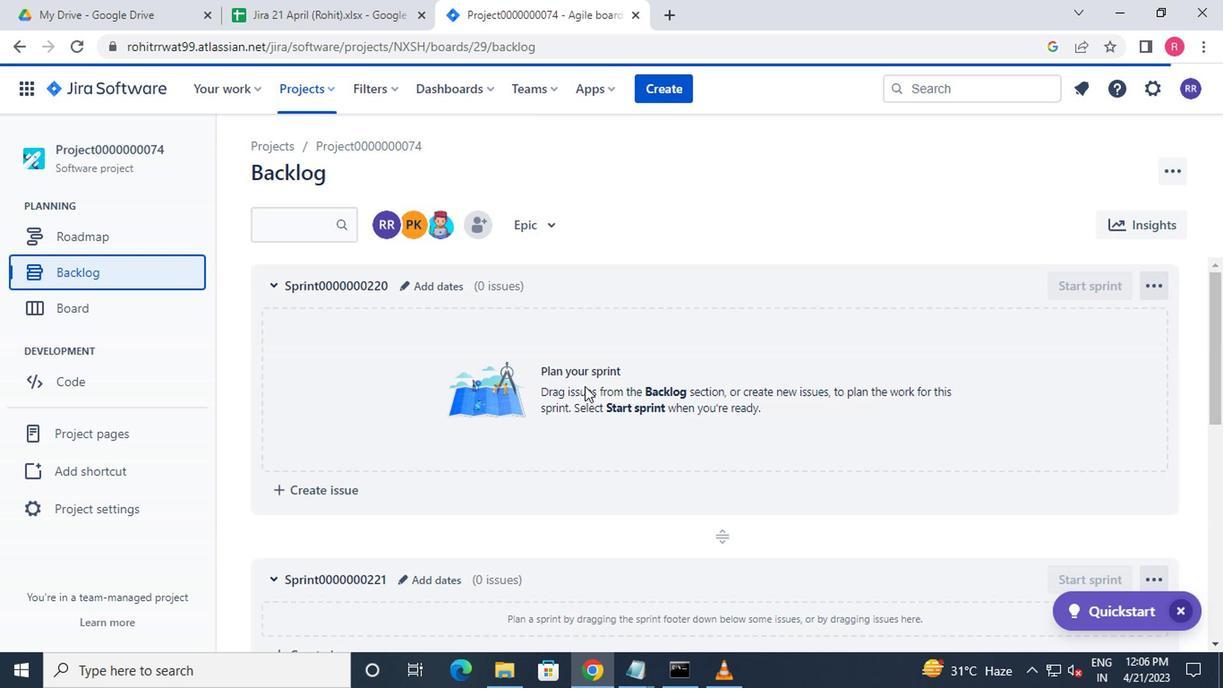 
Action: Mouse scrolled (581, 386) with delta (0, -1)
Screenshot: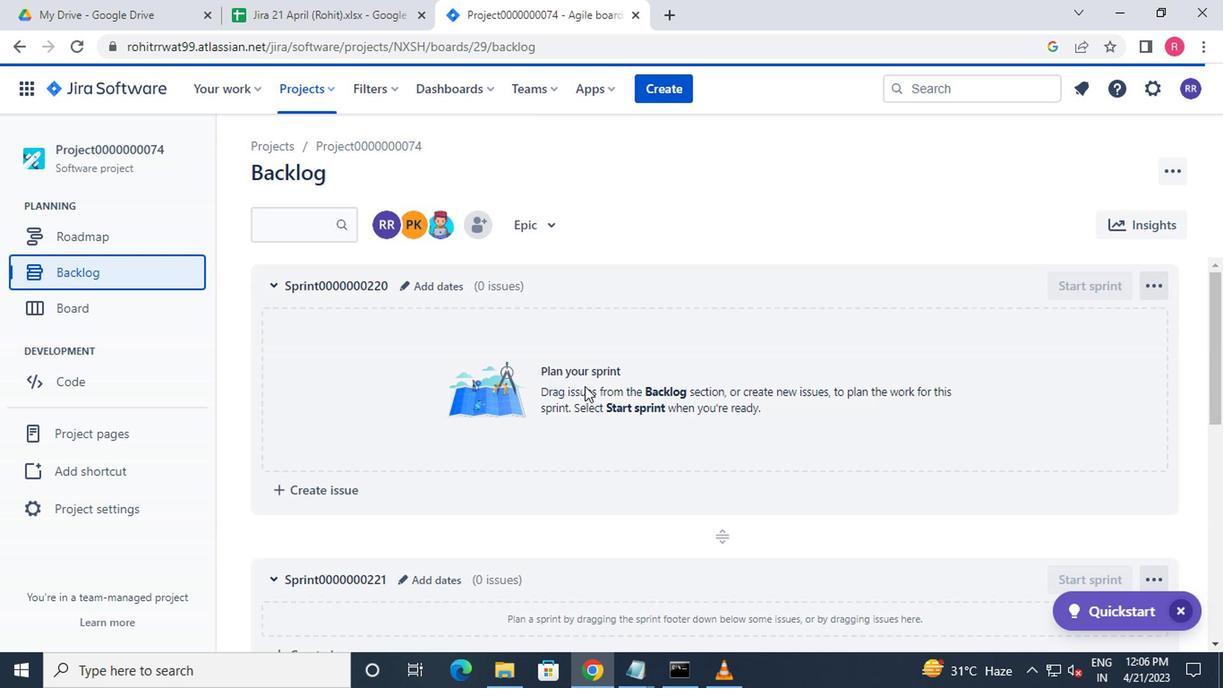 
Action: Mouse scrolled (581, 386) with delta (0, -1)
Screenshot: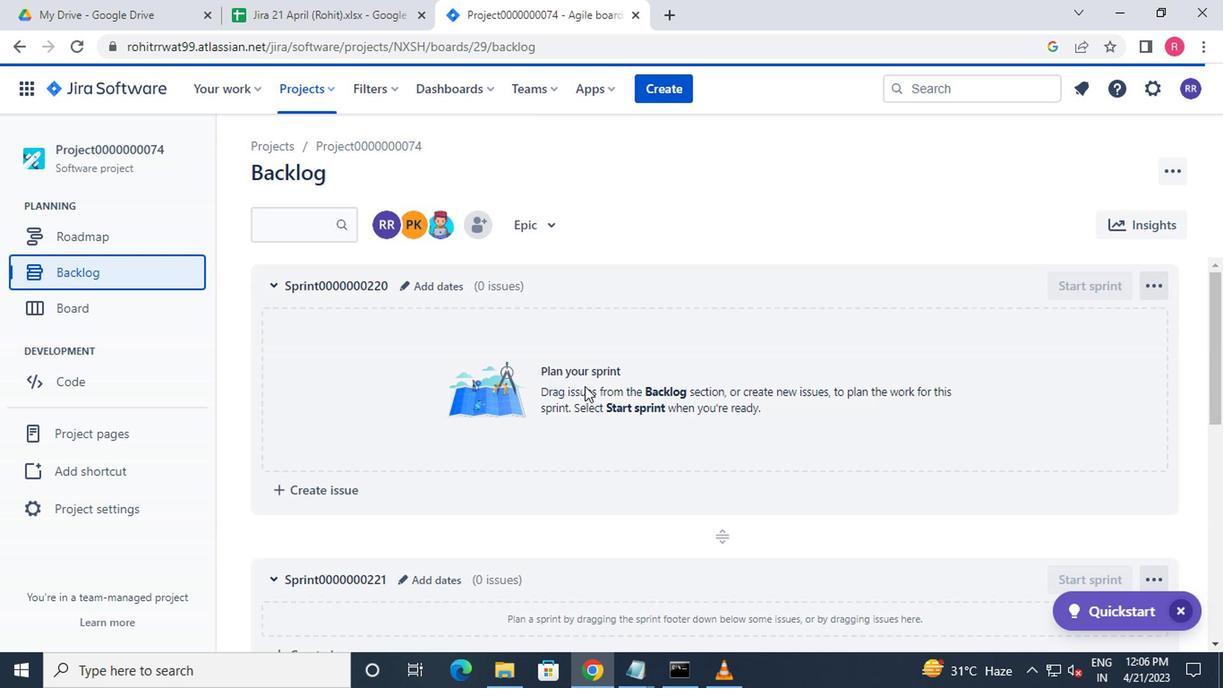 
Action: Mouse scrolled (581, 386) with delta (0, -1)
Screenshot: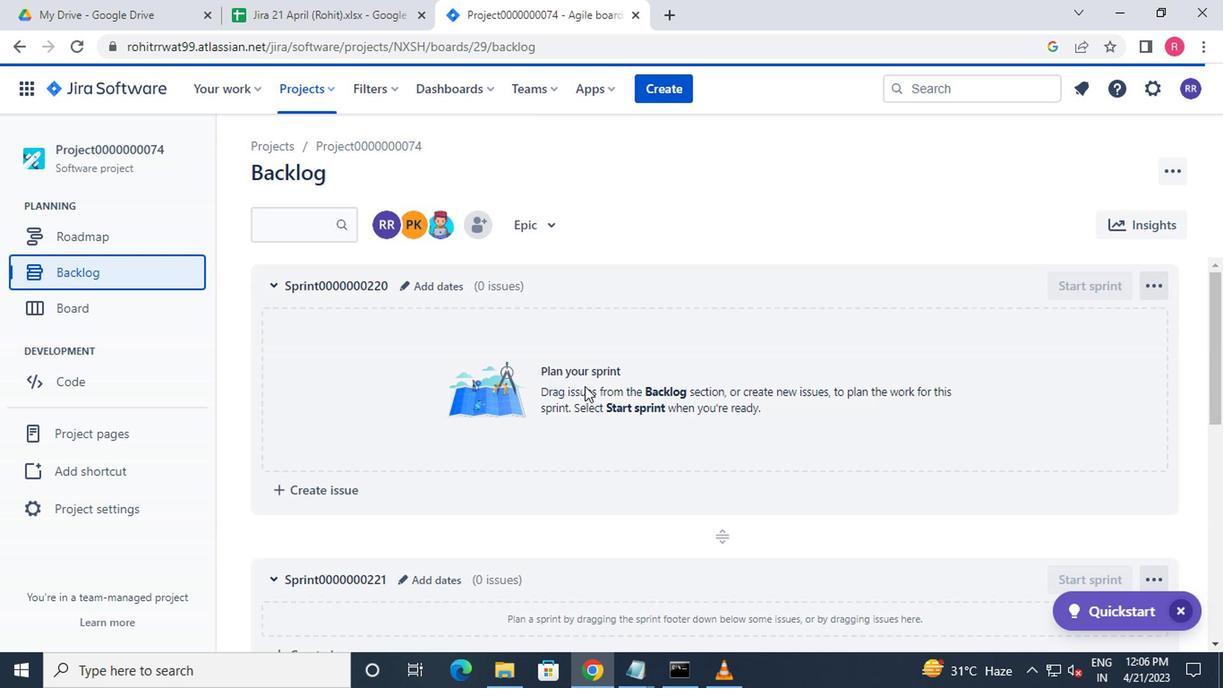 
Action: Mouse scrolled (581, 386) with delta (0, -1)
Screenshot: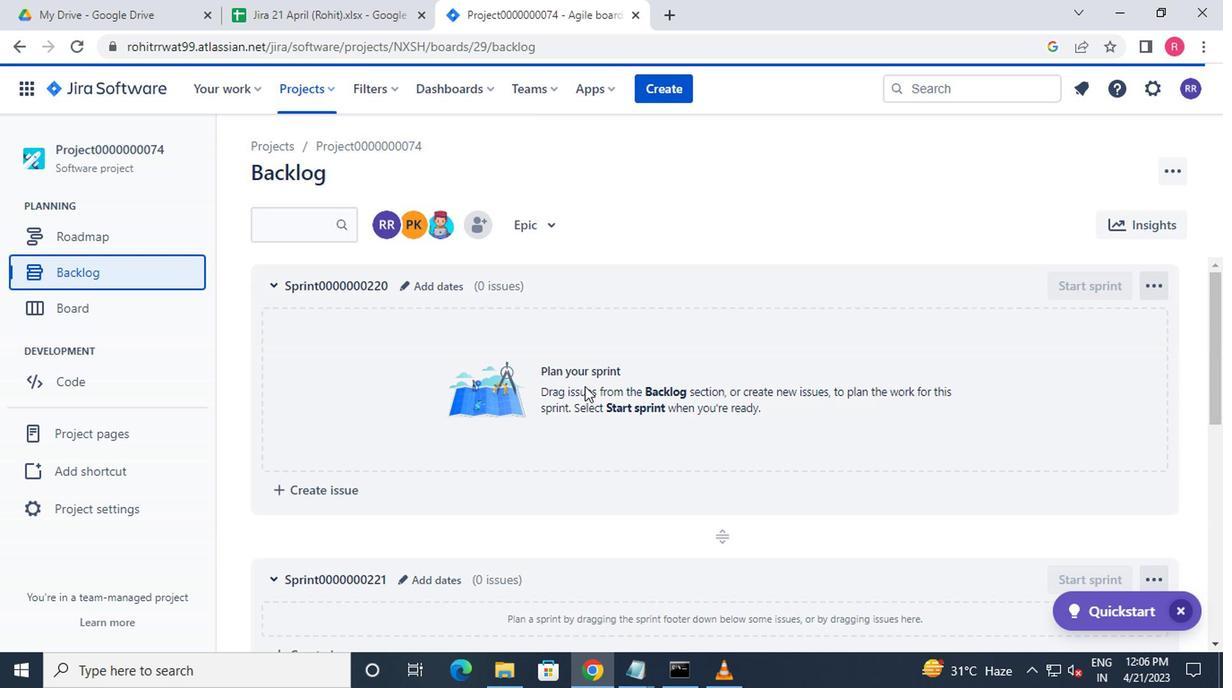 
Action: Mouse scrolled (581, 386) with delta (0, -1)
Screenshot: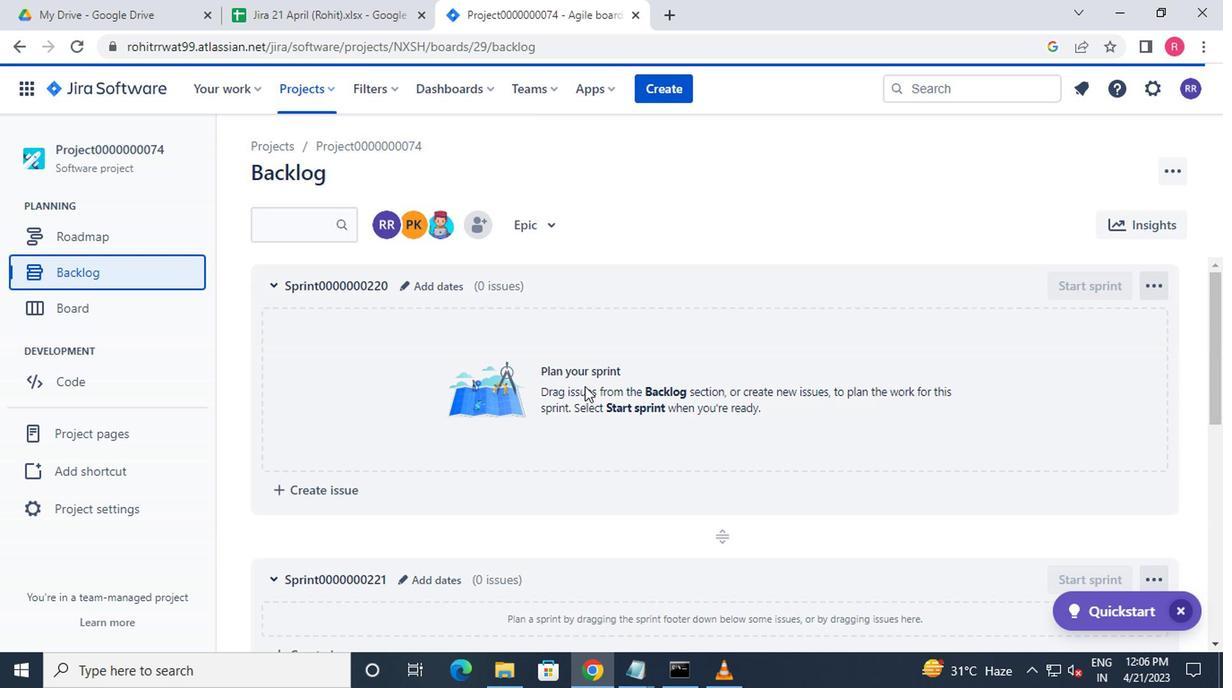 
Action: Mouse moved to (1129, 404)
Screenshot: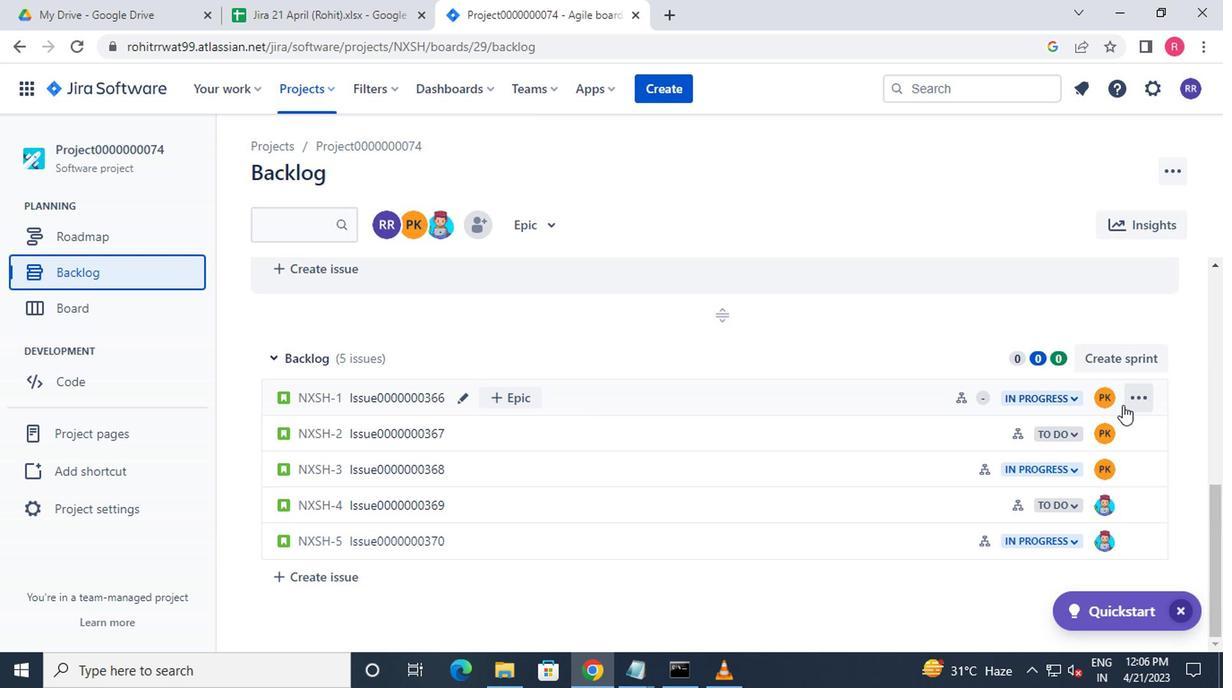
Action: Mouse pressed left at (1129, 404)
Screenshot: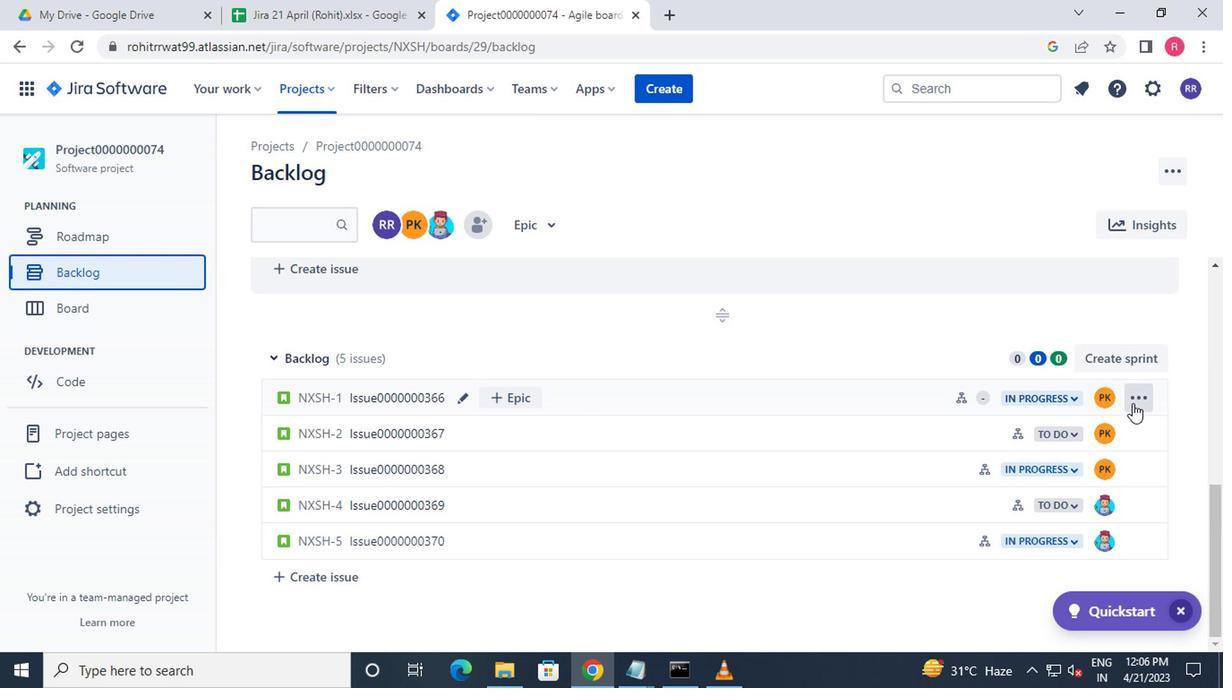 
Action: Mouse moved to (1085, 275)
Screenshot: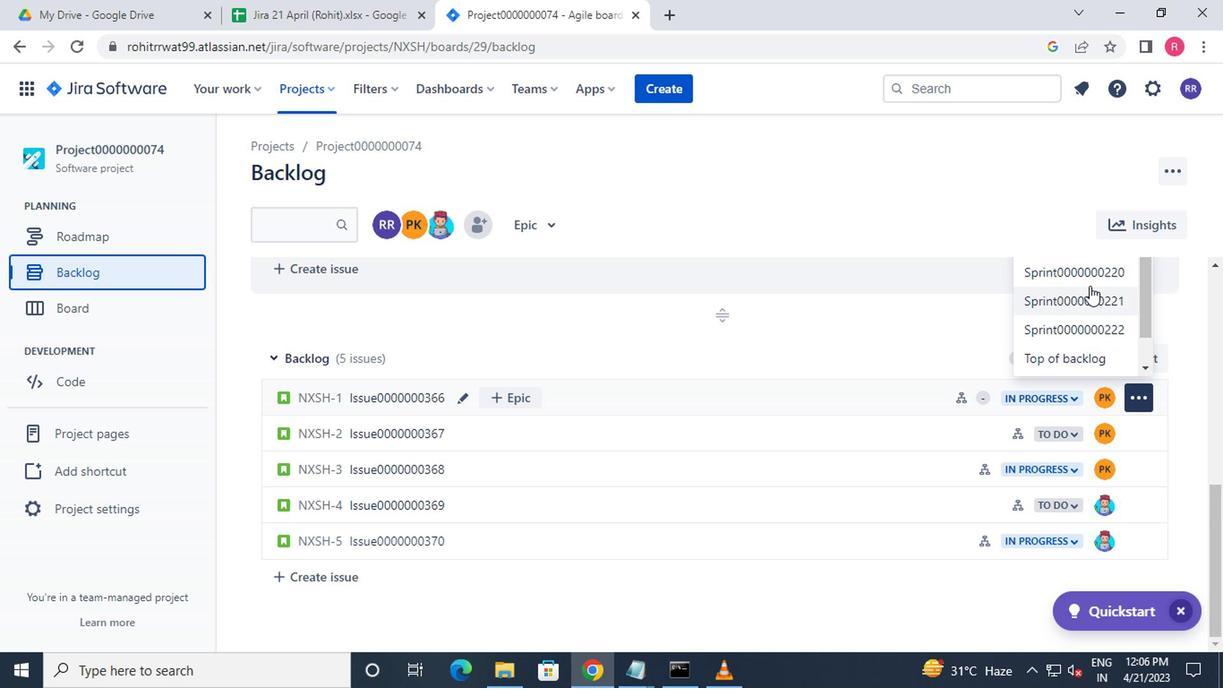 
Action: Mouse pressed left at (1085, 275)
Screenshot: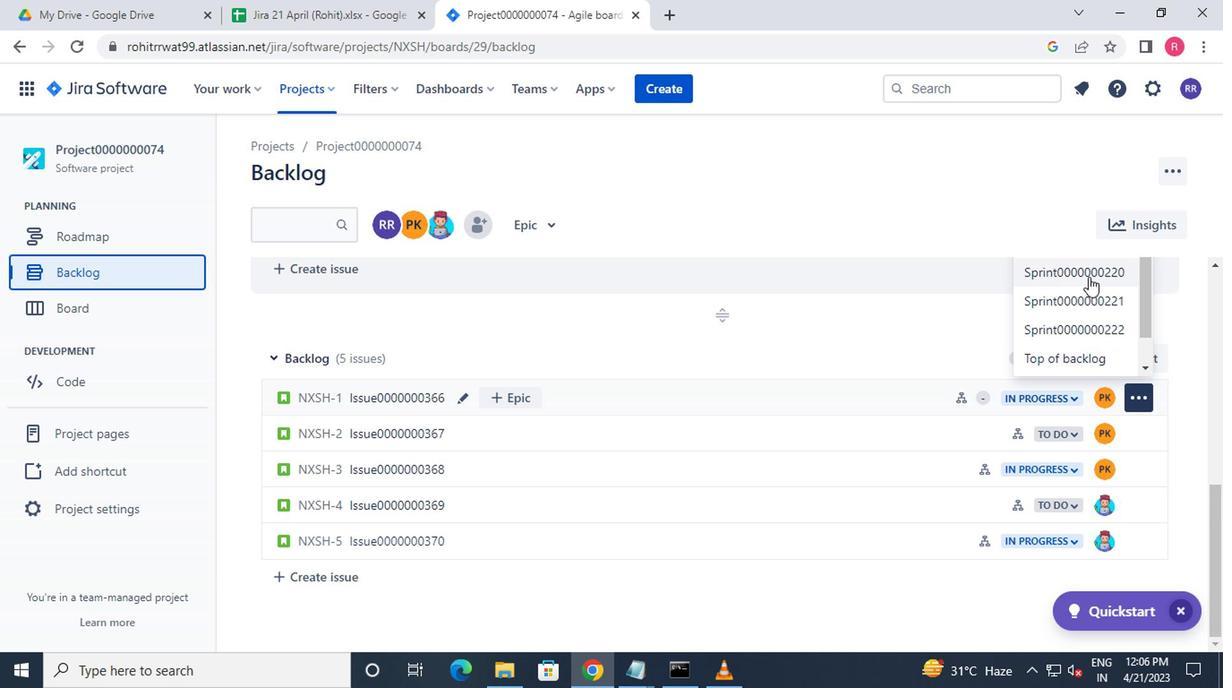 
Action: Mouse moved to (1143, 438)
Screenshot: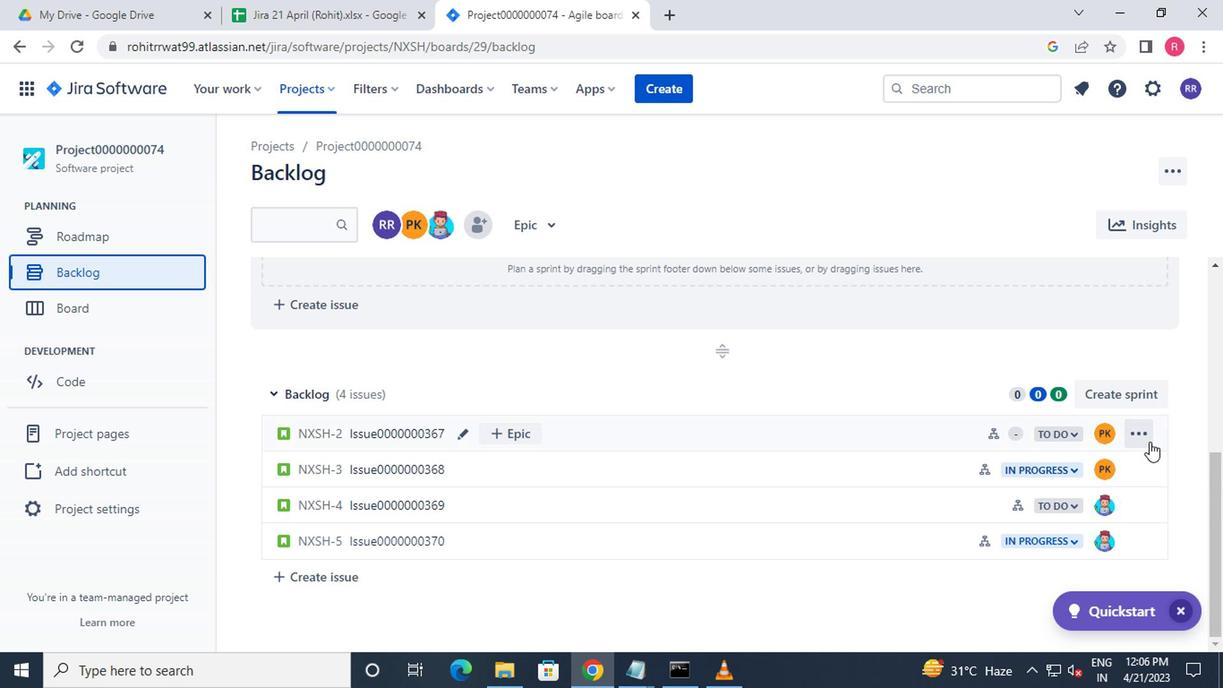 
Action: Mouse pressed left at (1143, 438)
Screenshot: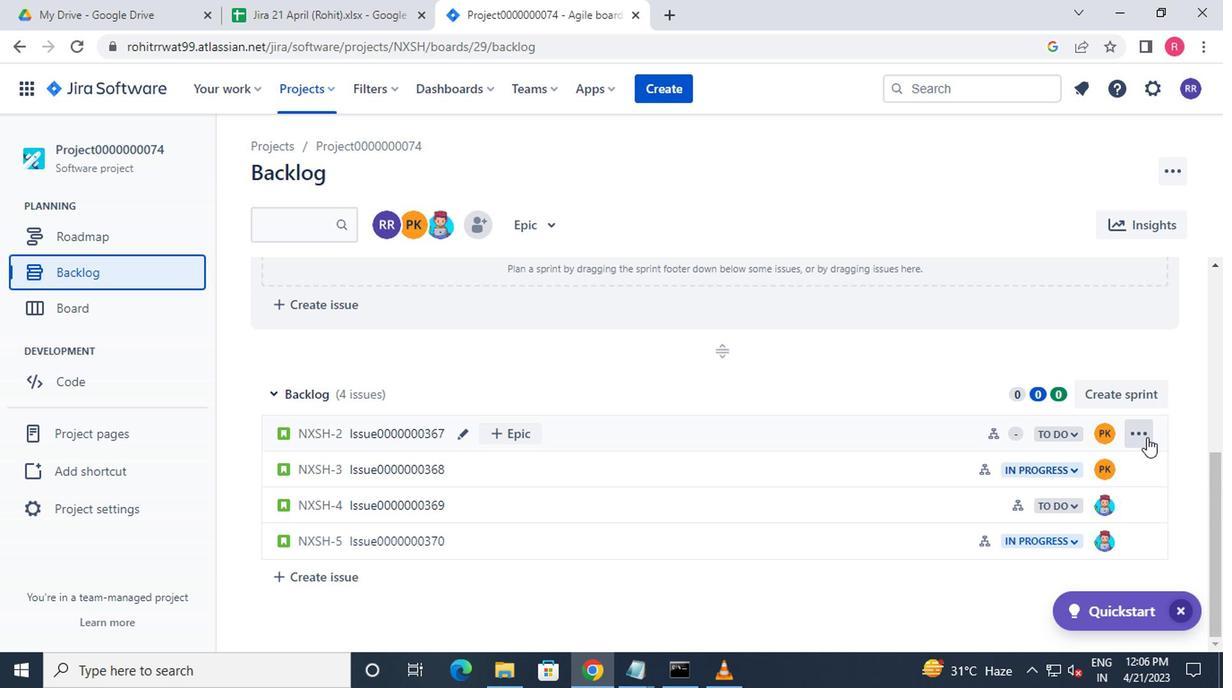 
Action: Mouse moved to (1089, 315)
Screenshot: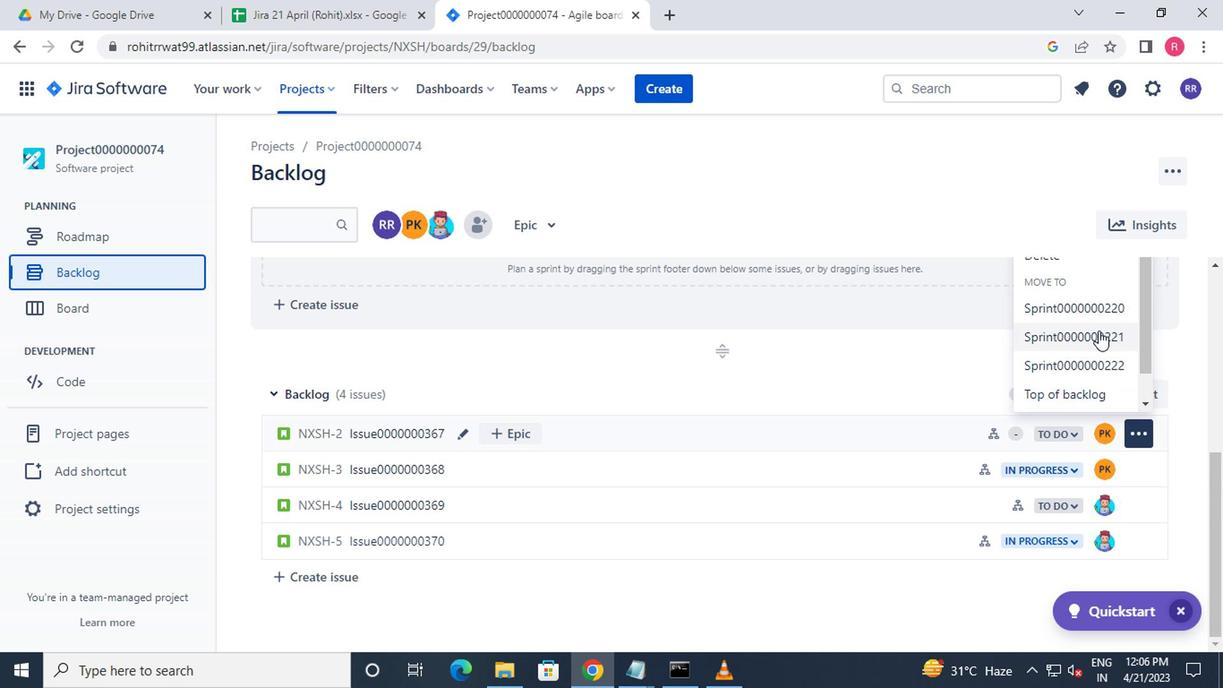 
Action: Mouse pressed left at (1089, 315)
Screenshot: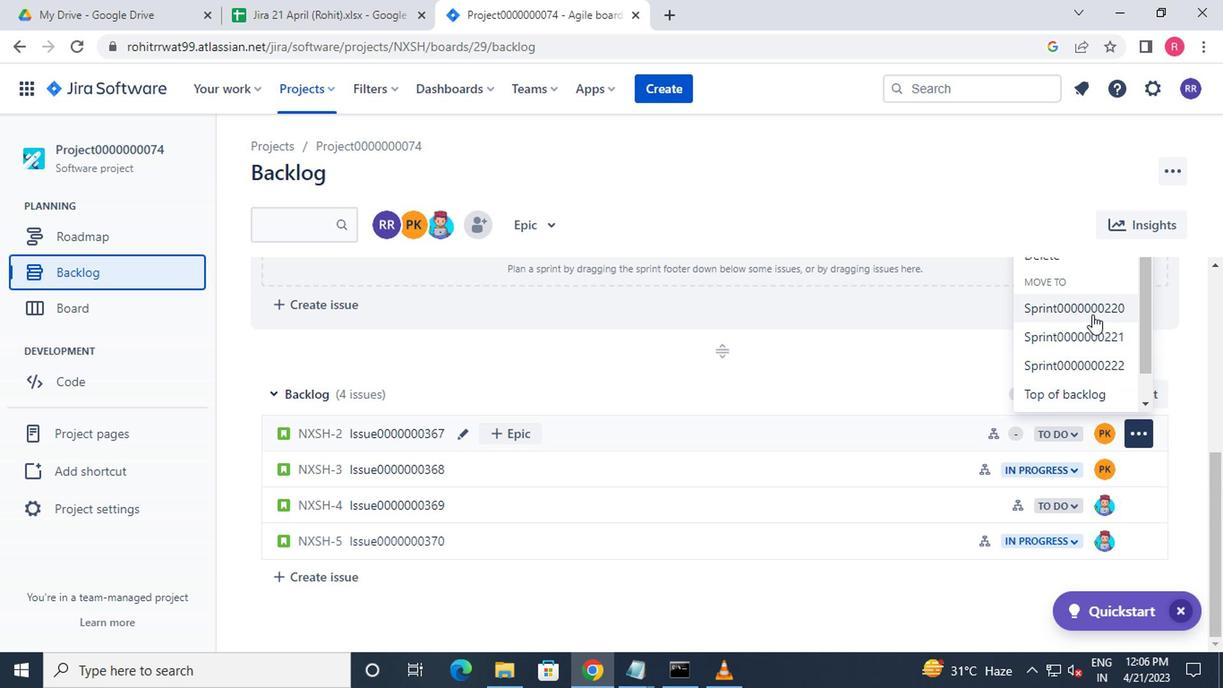 
Action: Mouse moved to (1129, 474)
Screenshot: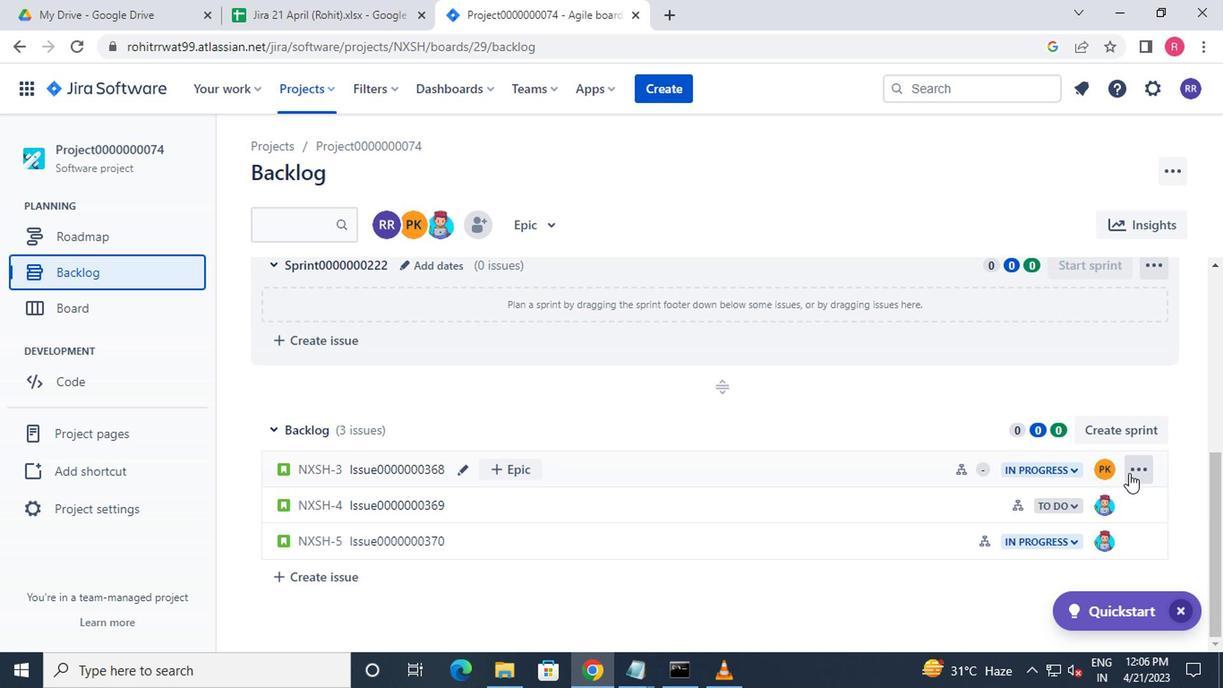 
Action: Mouse pressed left at (1129, 474)
Screenshot: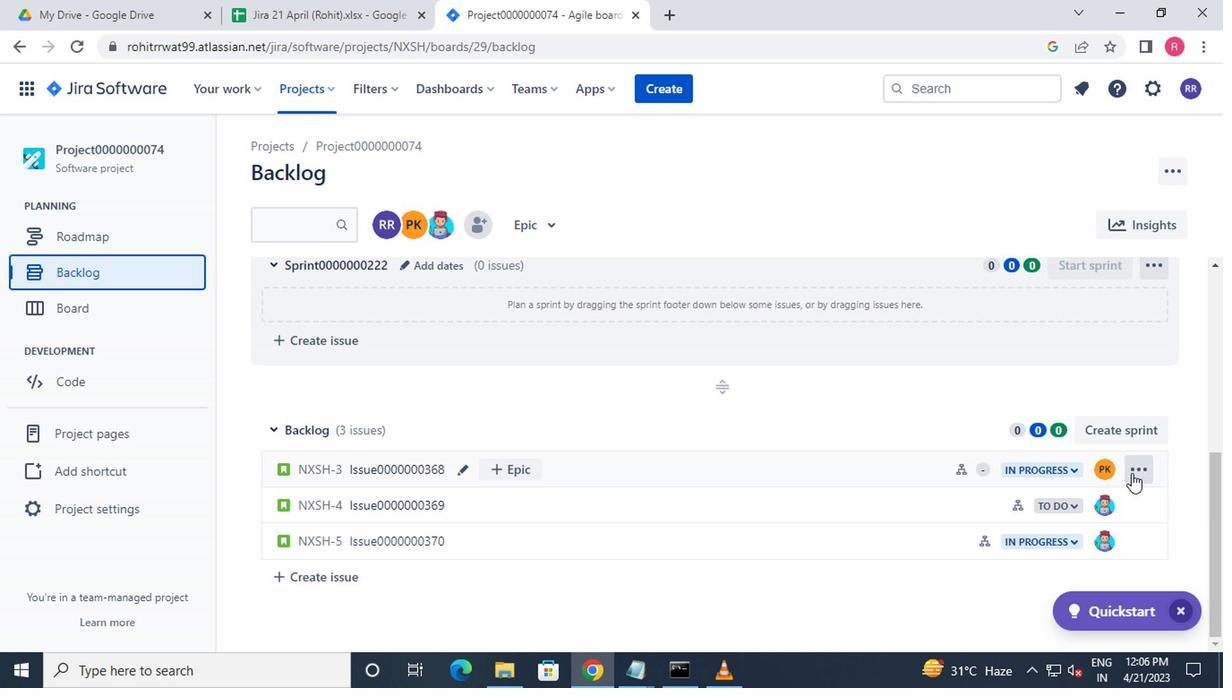 
Action: Mouse moved to (1072, 377)
Screenshot: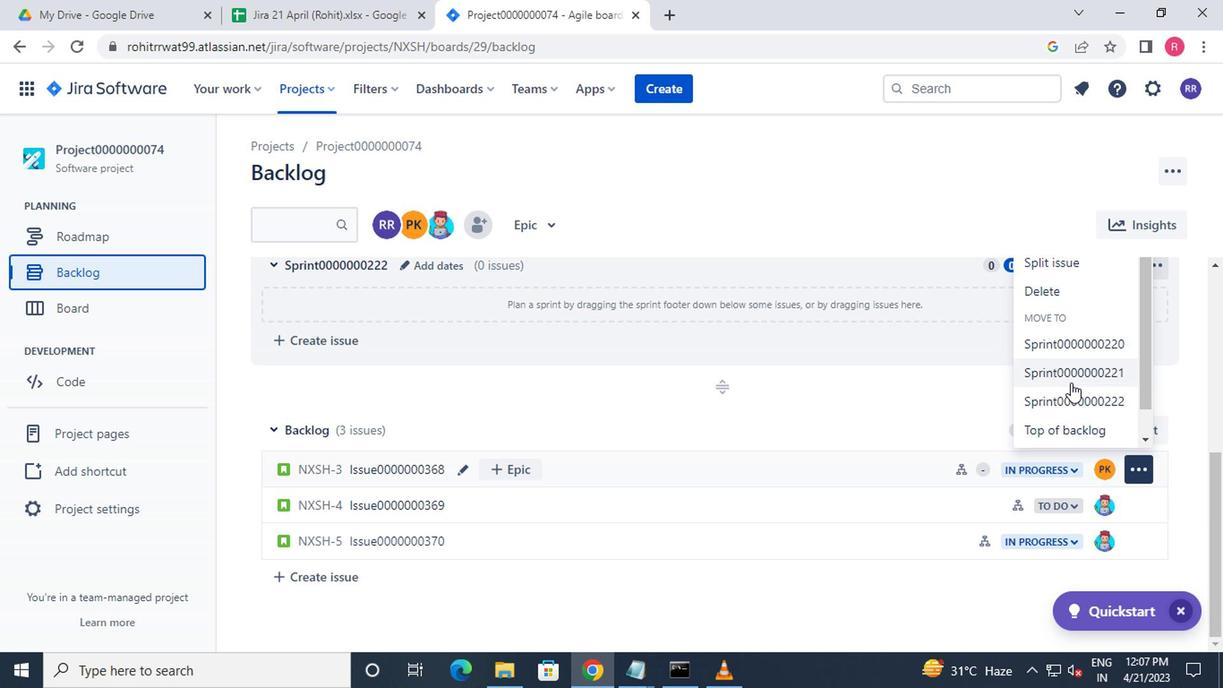 
Action: Mouse pressed left at (1072, 377)
Screenshot: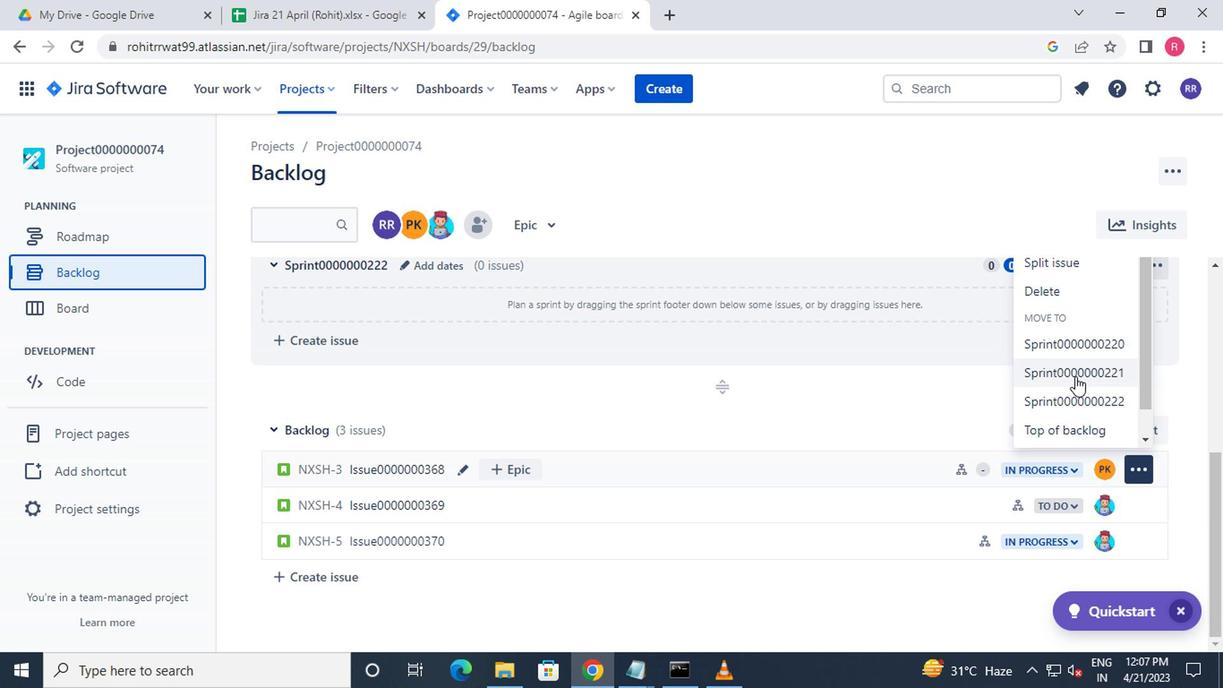 
Action: Mouse moved to (1131, 502)
Screenshot: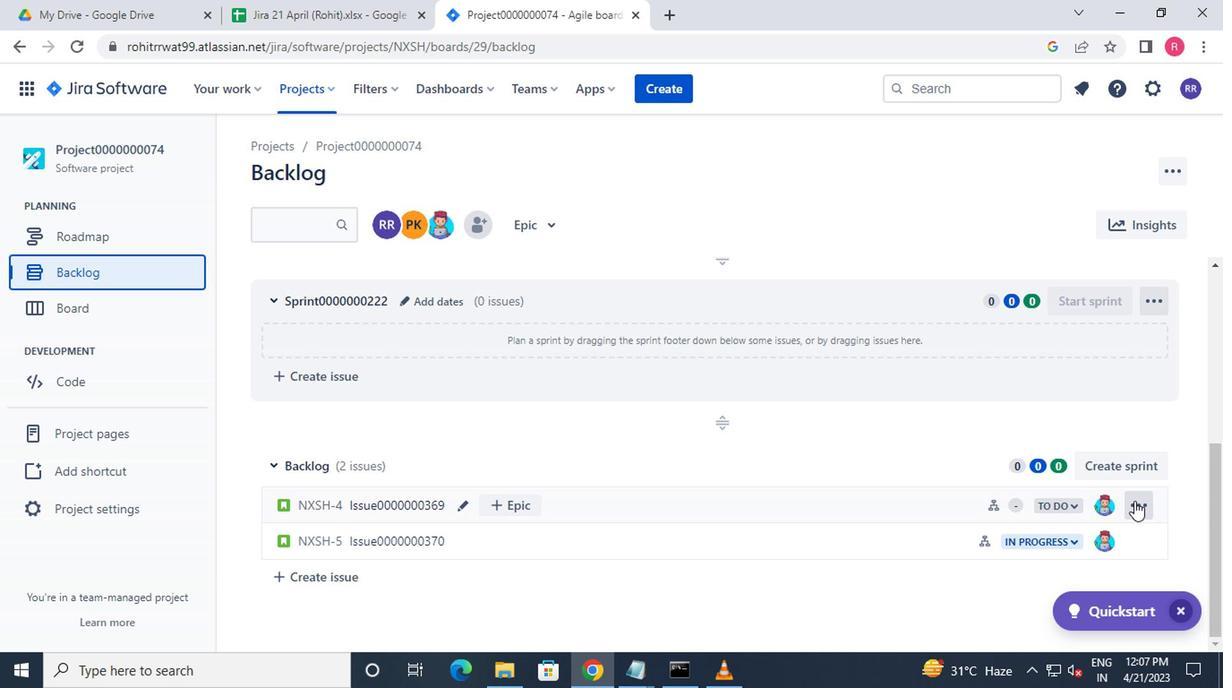 
Action: Mouse pressed left at (1131, 502)
Screenshot: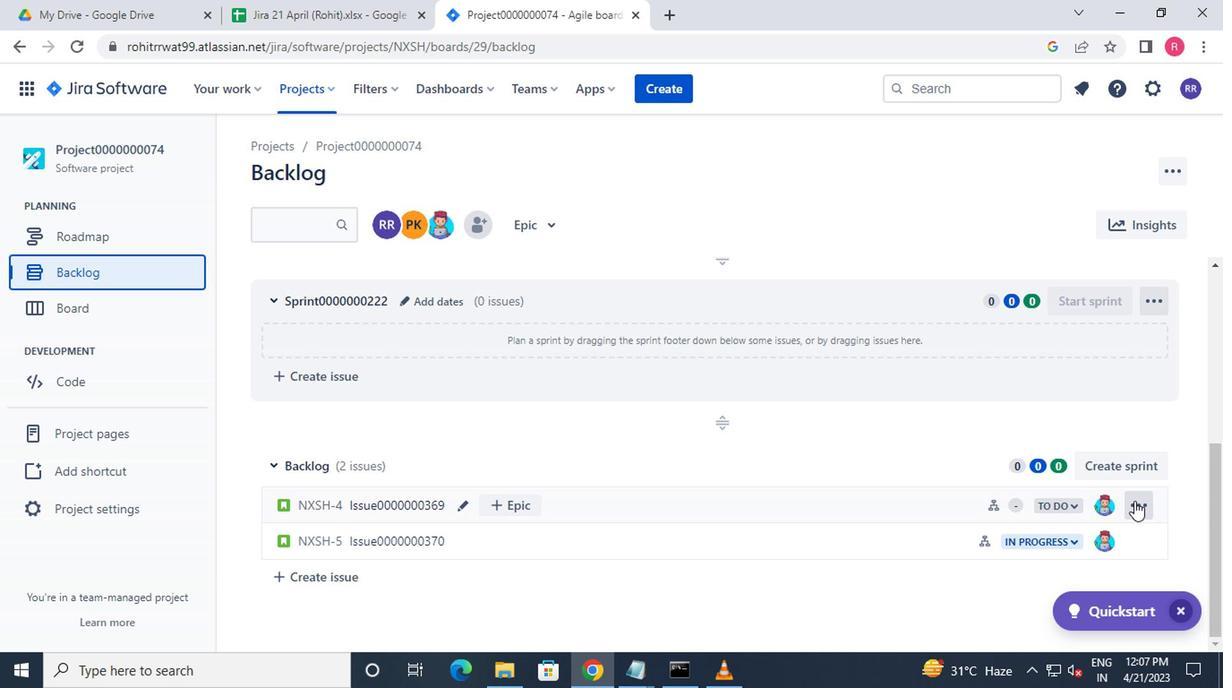 
Action: Mouse moved to (1098, 406)
Screenshot: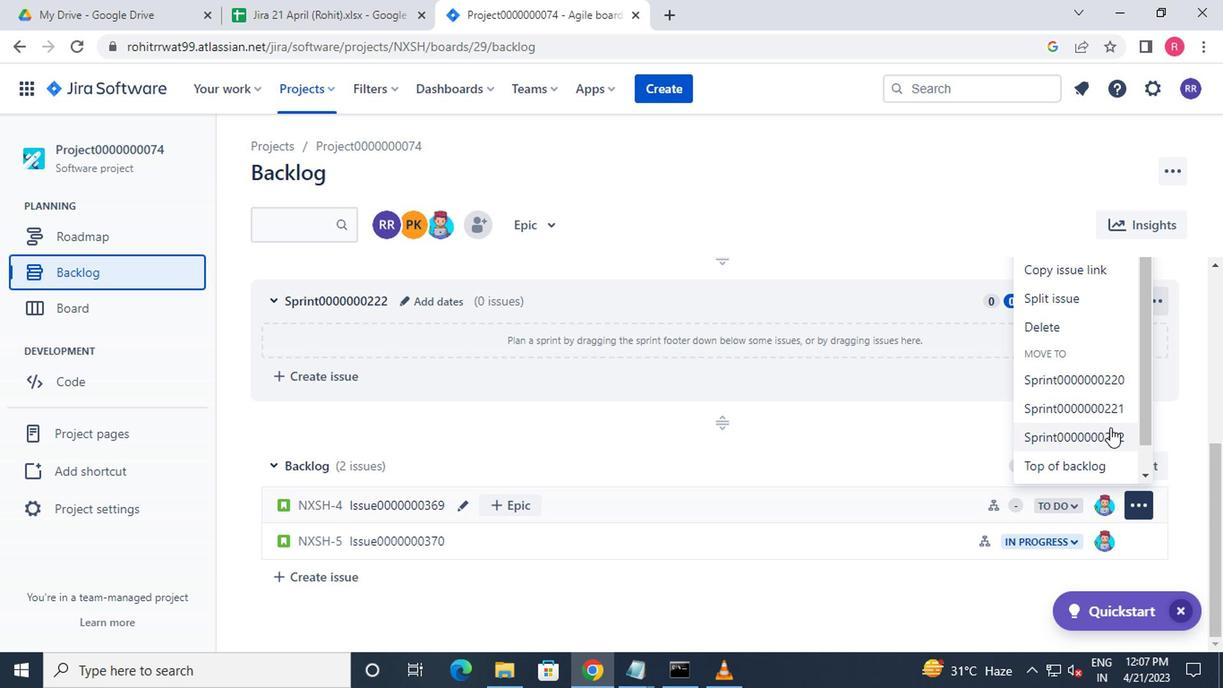 
Action: Mouse pressed left at (1098, 406)
Screenshot: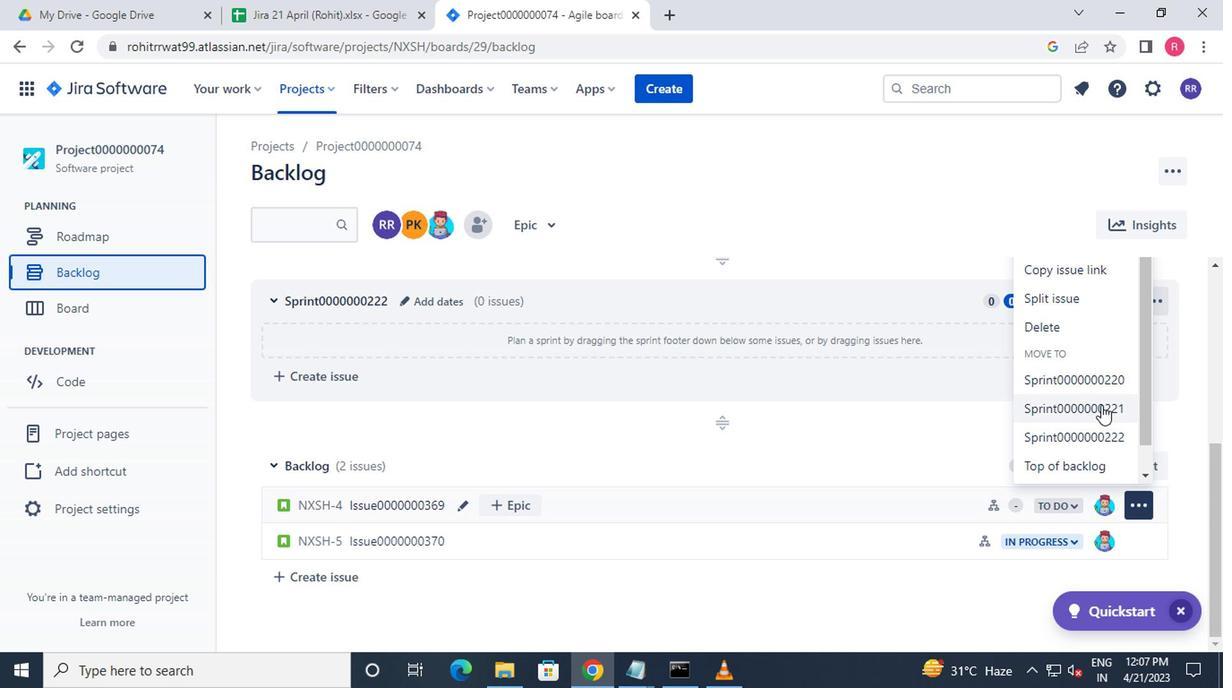 
Action: Mouse moved to (1067, 388)
Screenshot: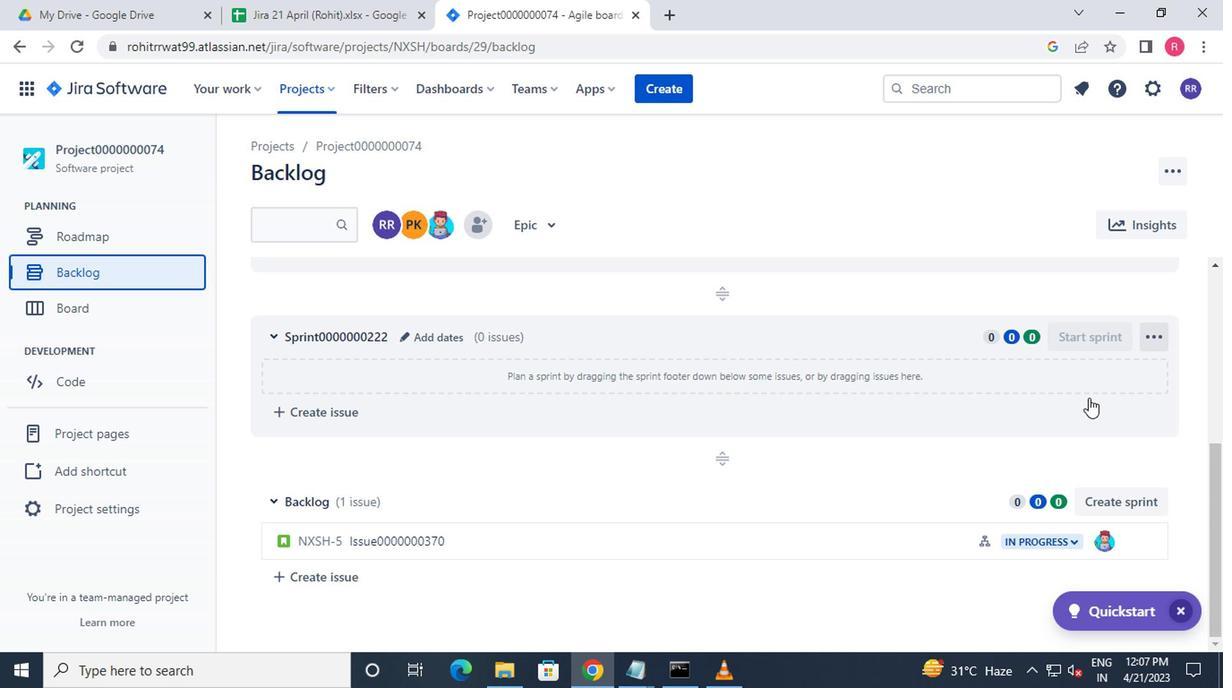 
